 Task: Look for space in Māndalgarh, India from 7th July, 2023 to 15th July, 2023 for 6 adults in price range Rs.15000 to Rs.20000. Place can be entire place with 3 bedrooms having 3 beds and 3 bathrooms. Property type can be house, flat, guest house. Booking option can be shelf check-in. Required host language is English.
Action: Mouse moved to (494, 76)
Screenshot: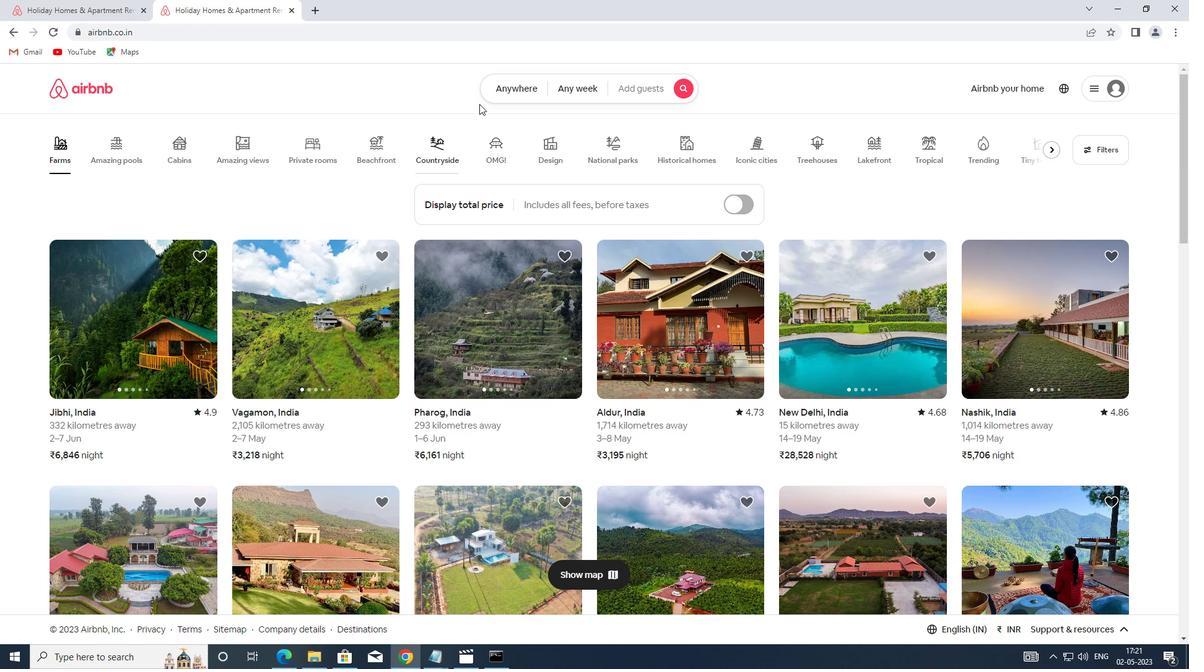 
Action: Mouse pressed left at (494, 76)
Screenshot: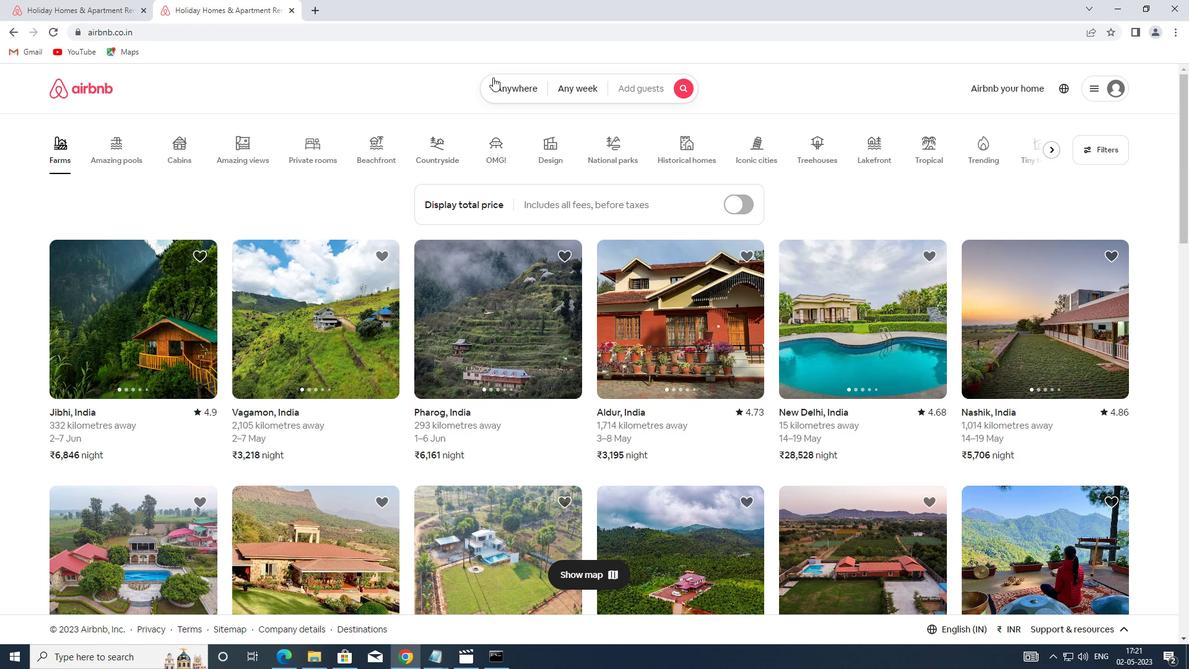 
Action: Mouse moved to (393, 144)
Screenshot: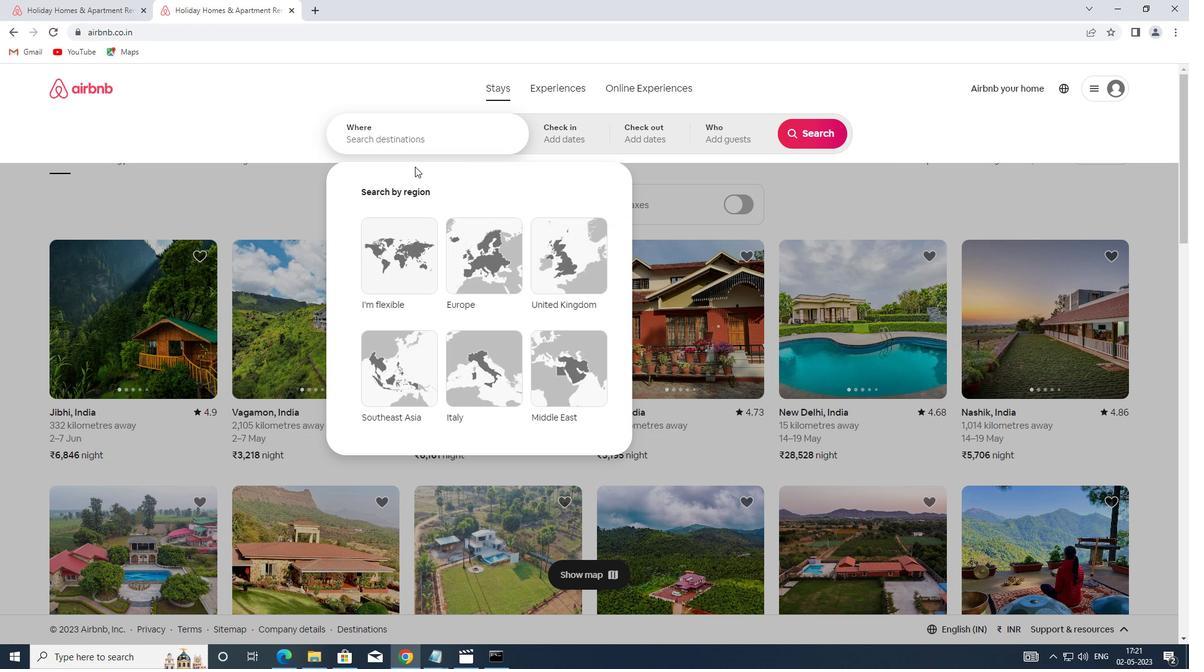 
Action: Mouse pressed left at (393, 144)
Screenshot: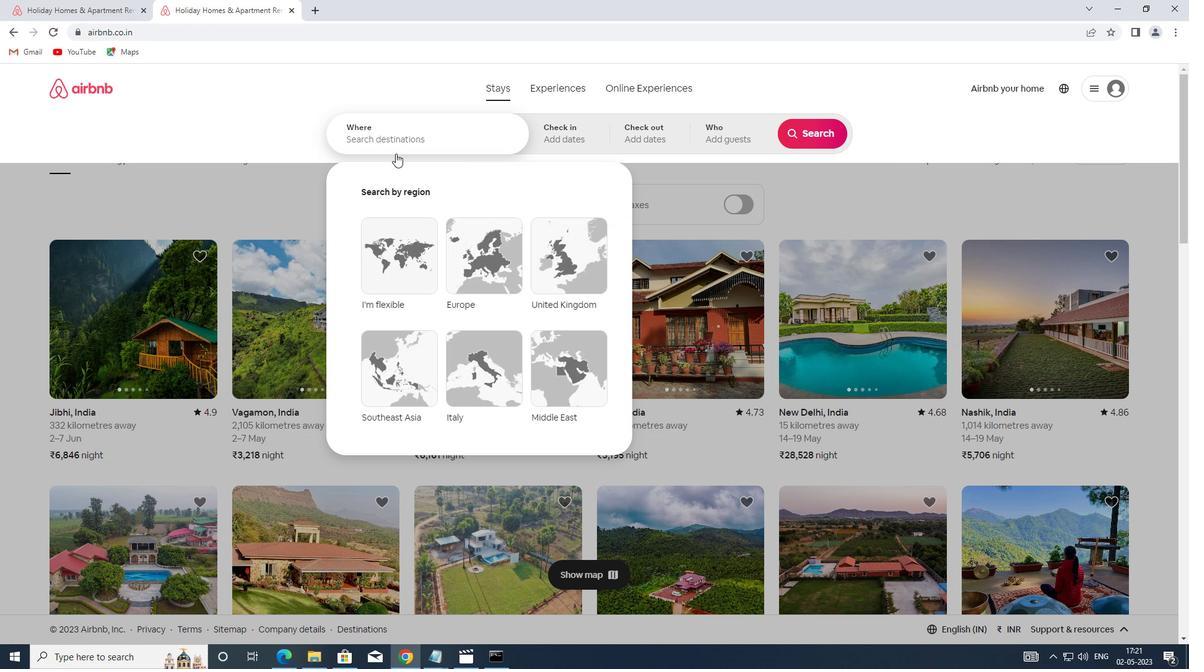 
Action: Key pressed <Key.shift>MANDALGARH,<Key.shift>INDIA
Screenshot: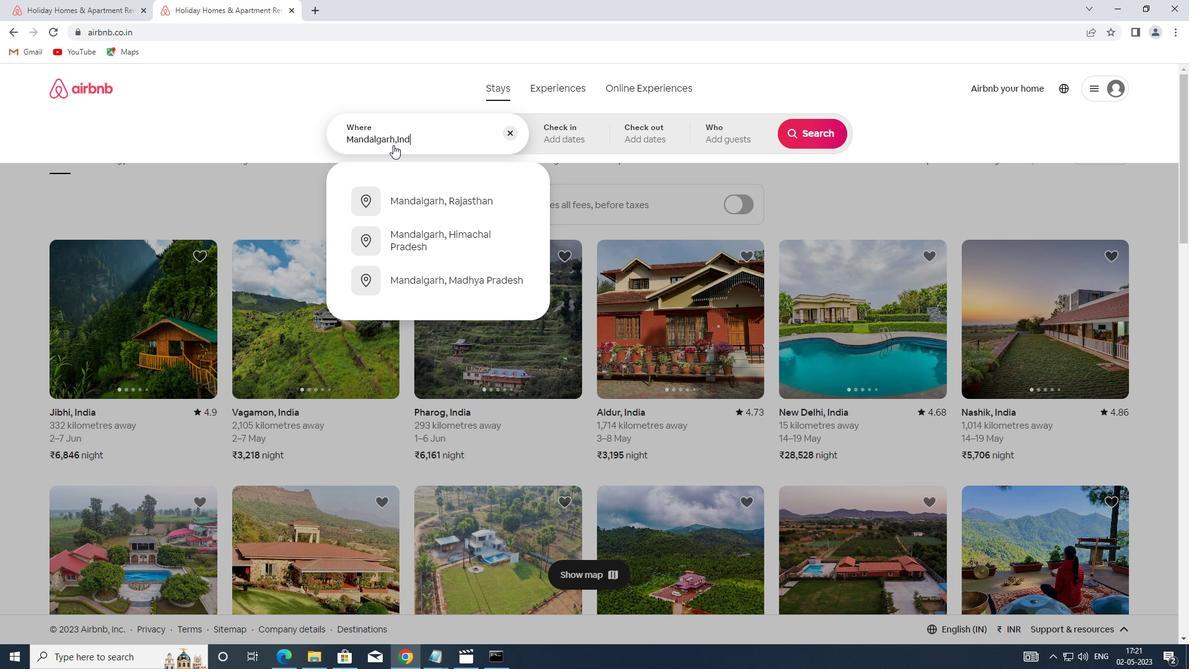 
Action: Mouse moved to (574, 125)
Screenshot: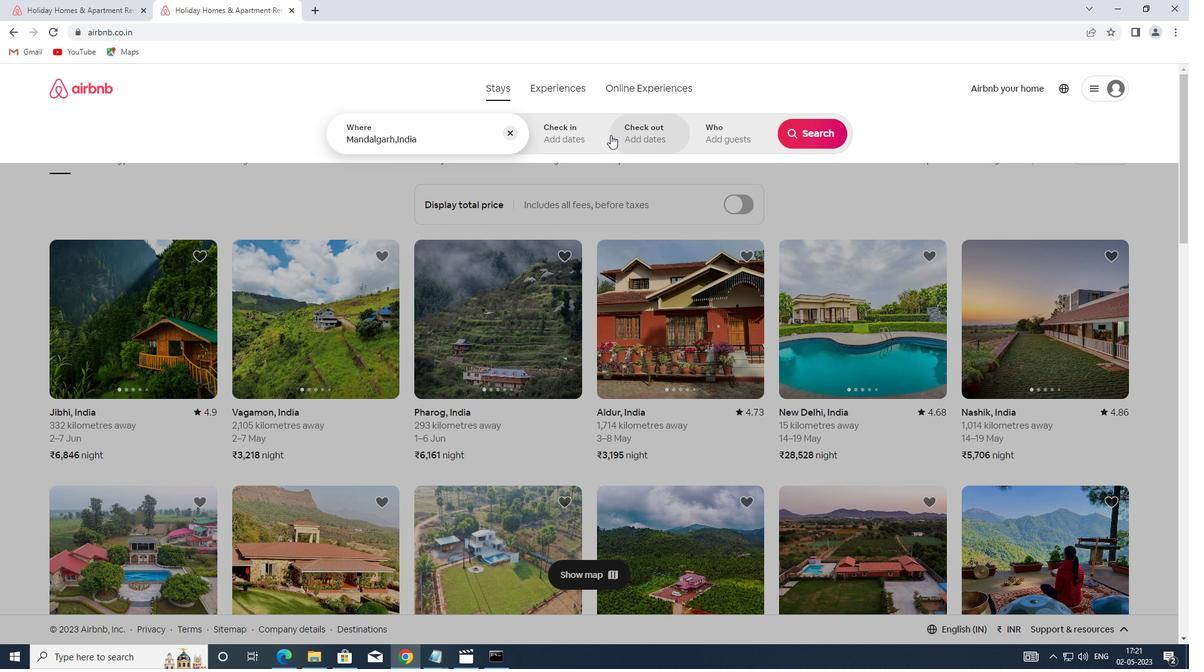 
Action: Mouse pressed left at (574, 125)
Screenshot: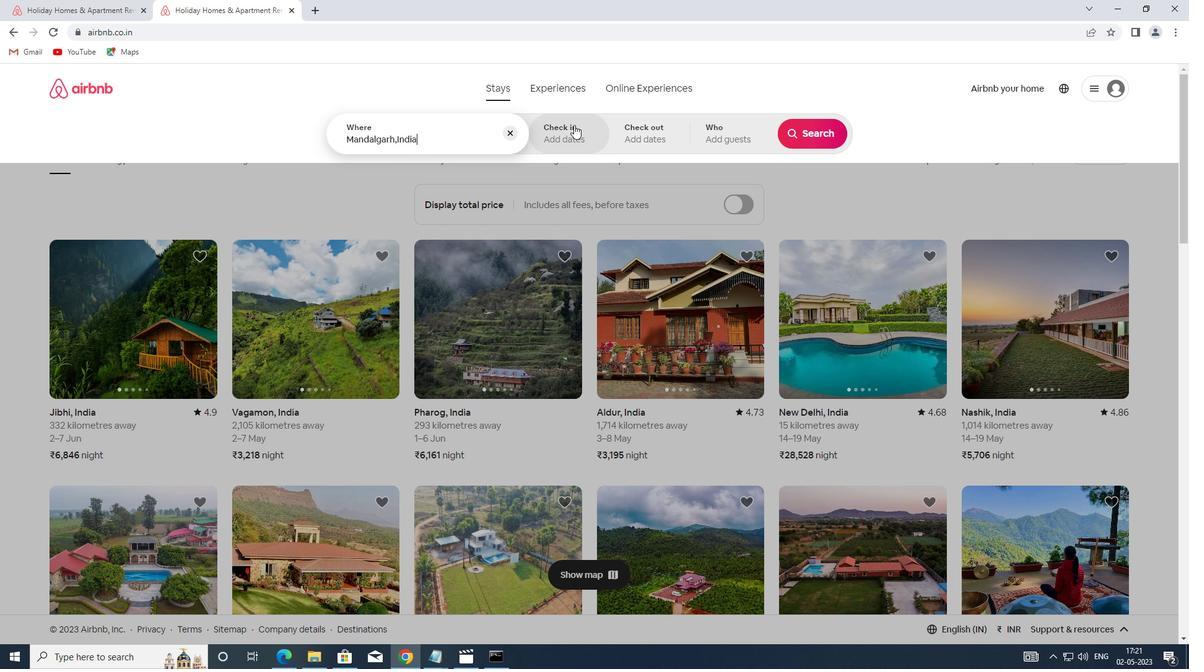 
Action: Mouse moved to (807, 228)
Screenshot: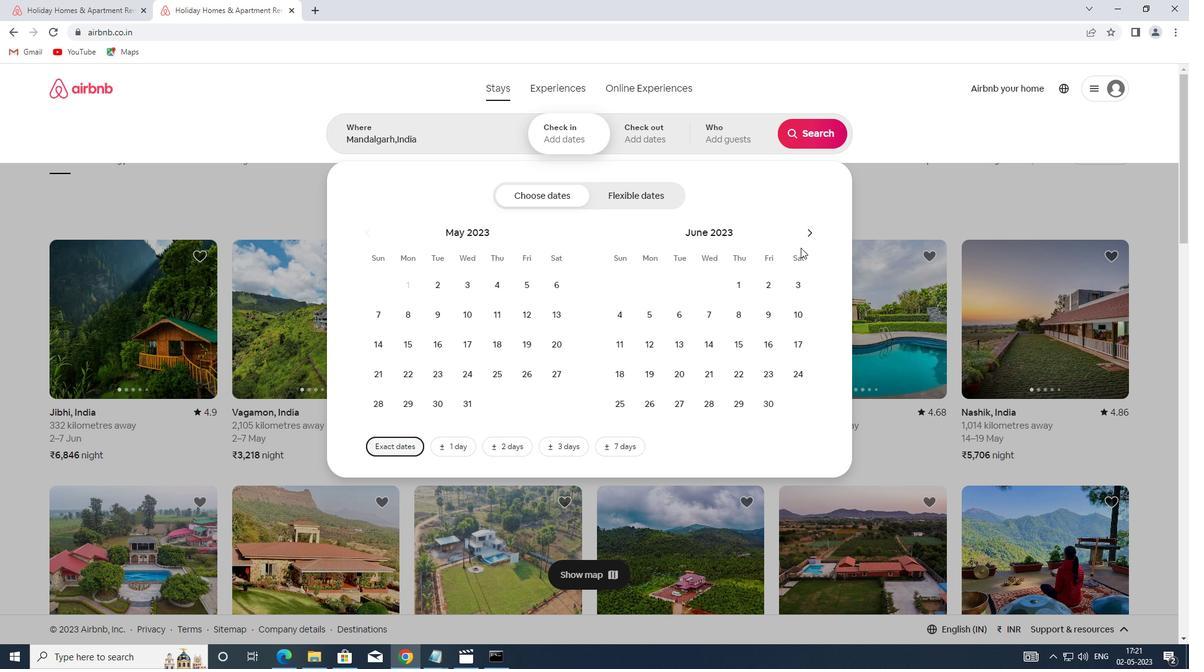 
Action: Mouse pressed left at (807, 228)
Screenshot: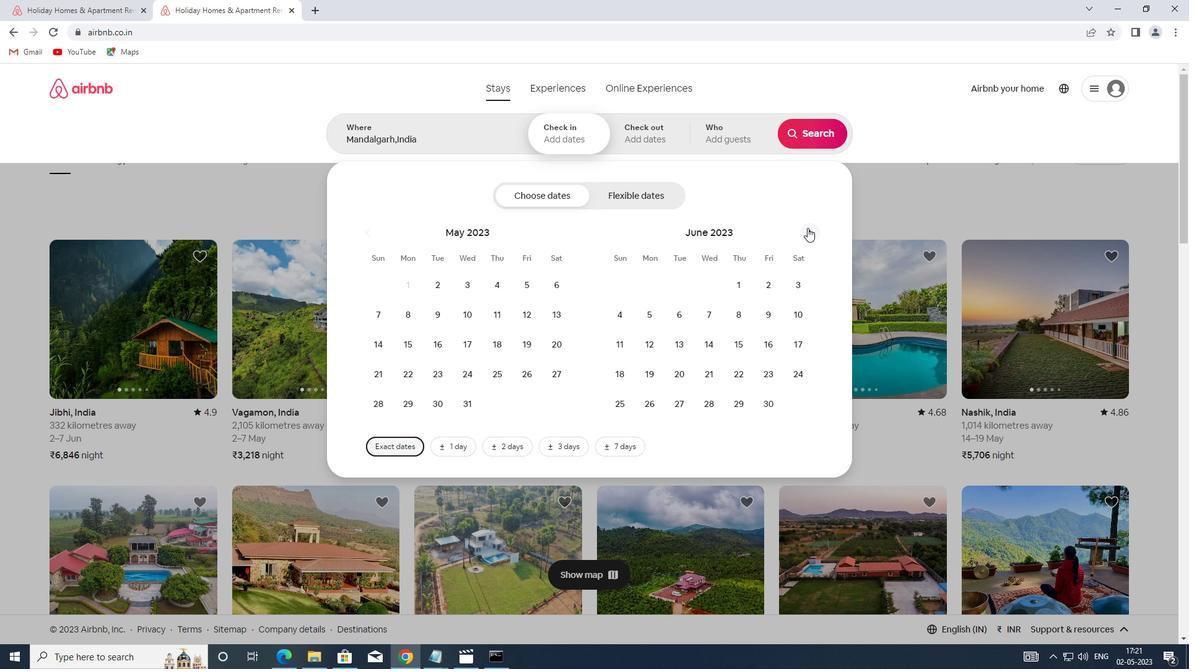 
Action: Mouse moved to (766, 317)
Screenshot: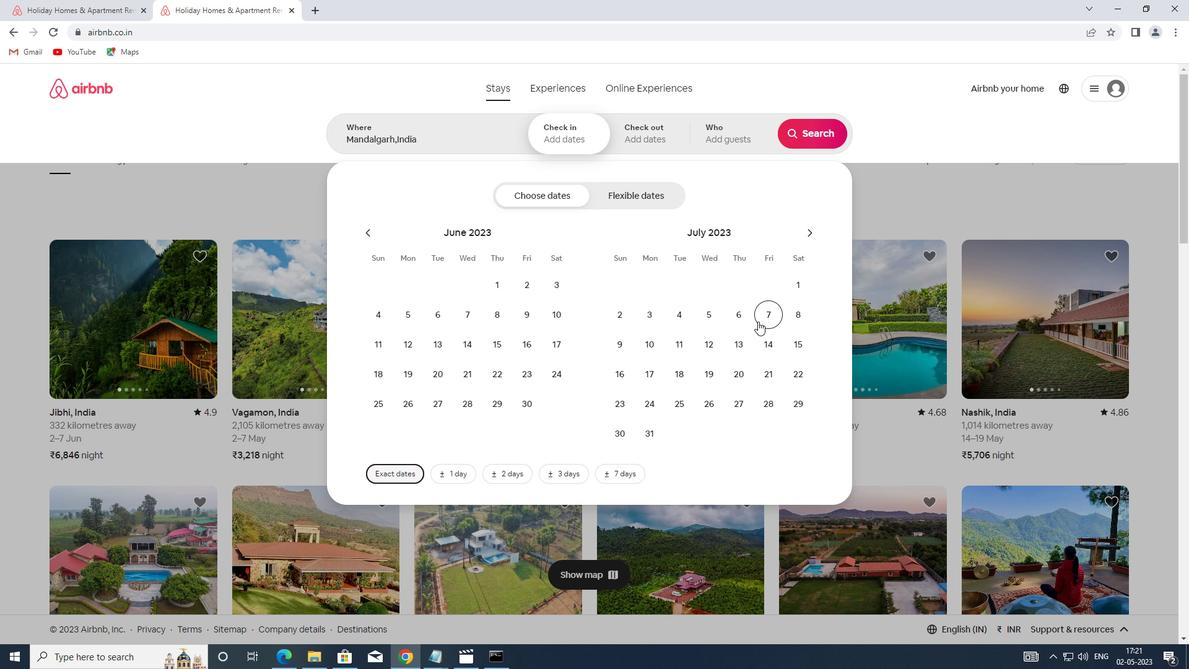 
Action: Mouse pressed left at (766, 317)
Screenshot: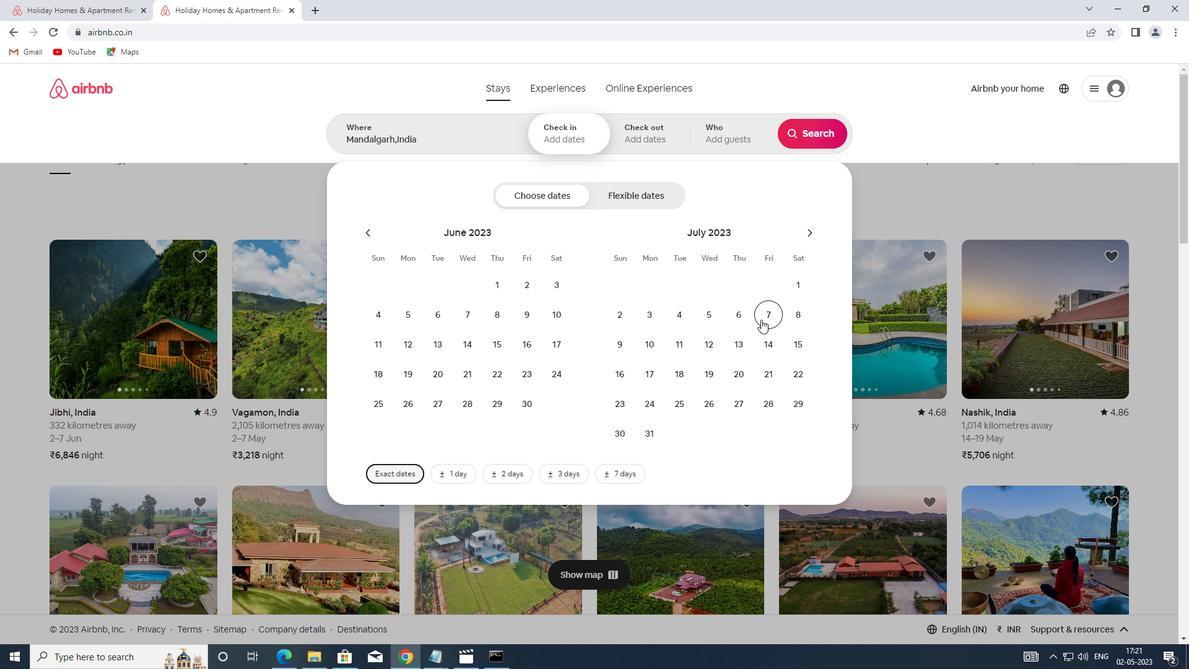 
Action: Mouse moved to (793, 343)
Screenshot: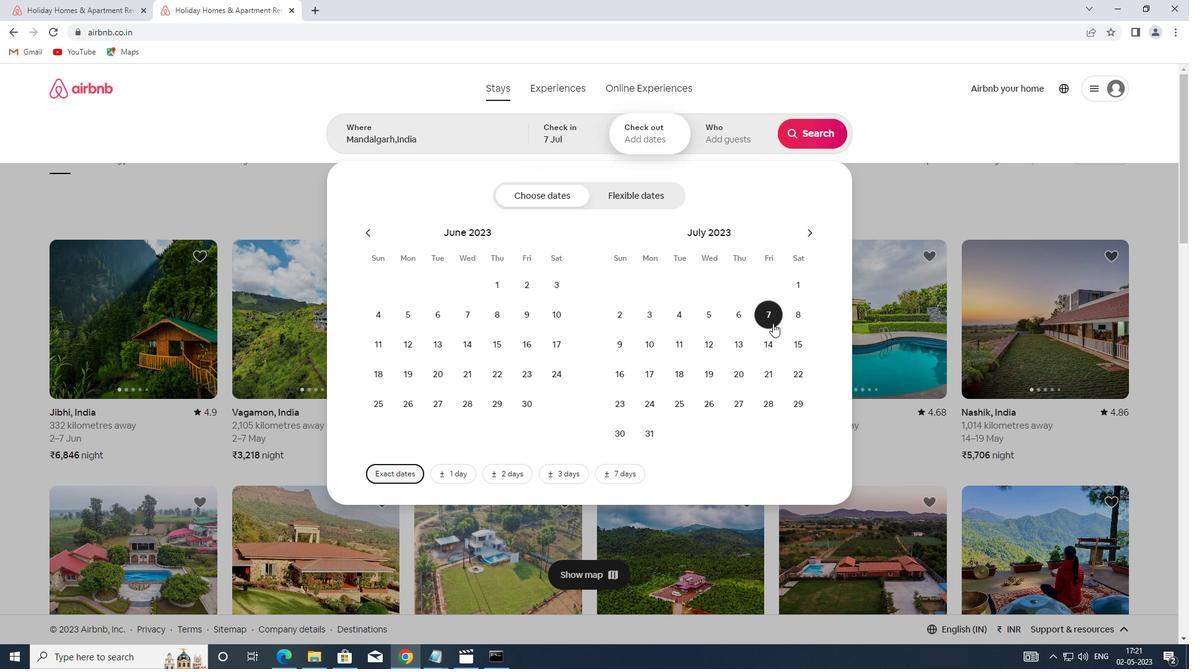 
Action: Mouse pressed left at (793, 343)
Screenshot: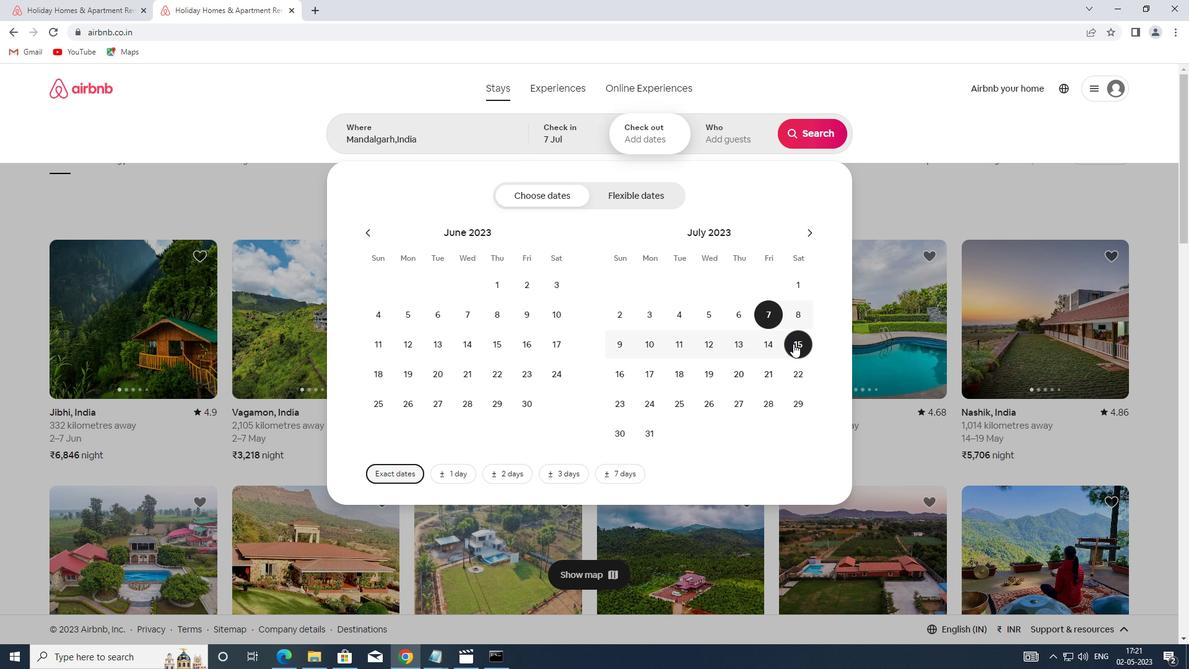 
Action: Mouse moved to (721, 141)
Screenshot: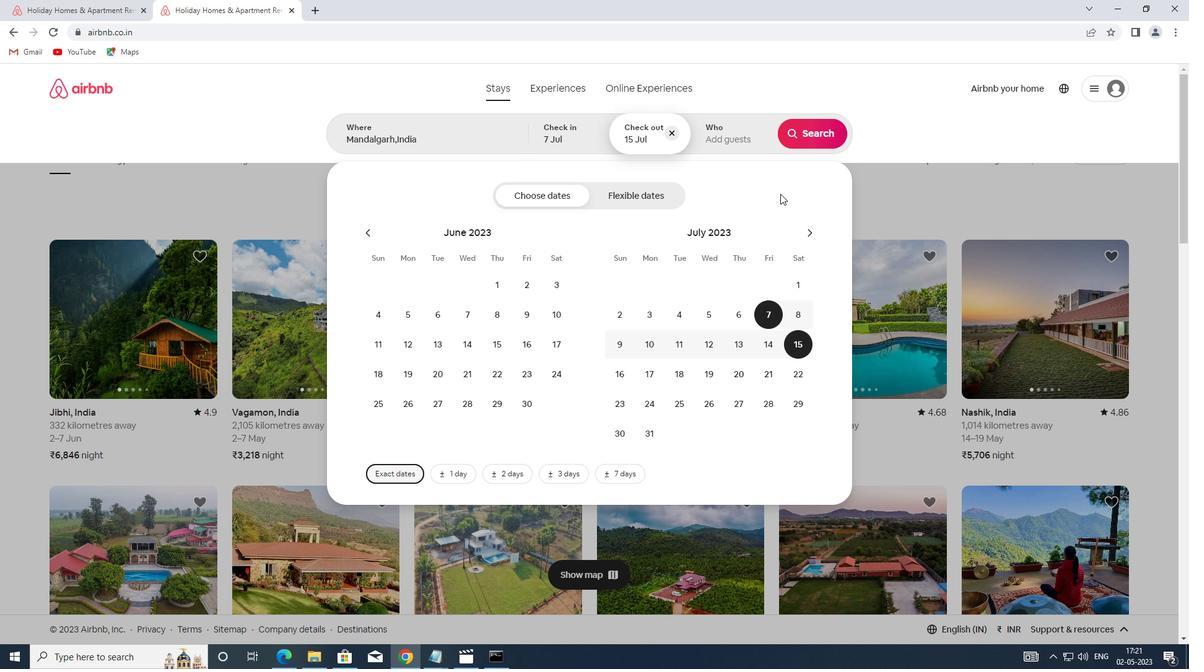 
Action: Mouse pressed left at (721, 141)
Screenshot: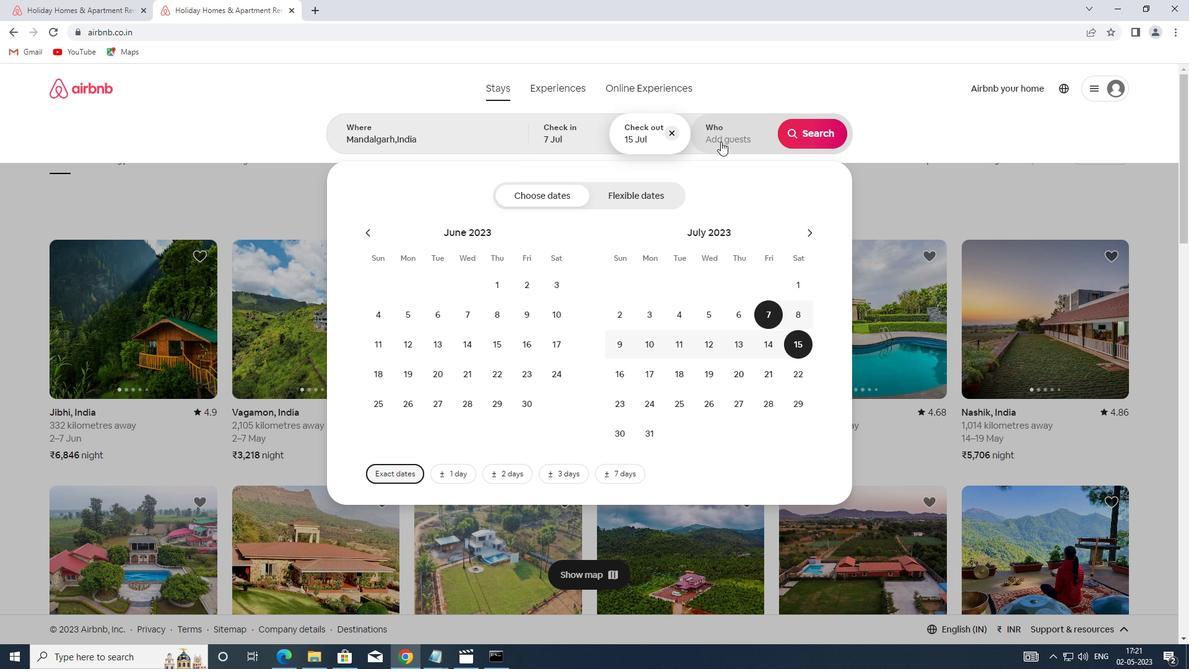 
Action: Mouse moved to (819, 198)
Screenshot: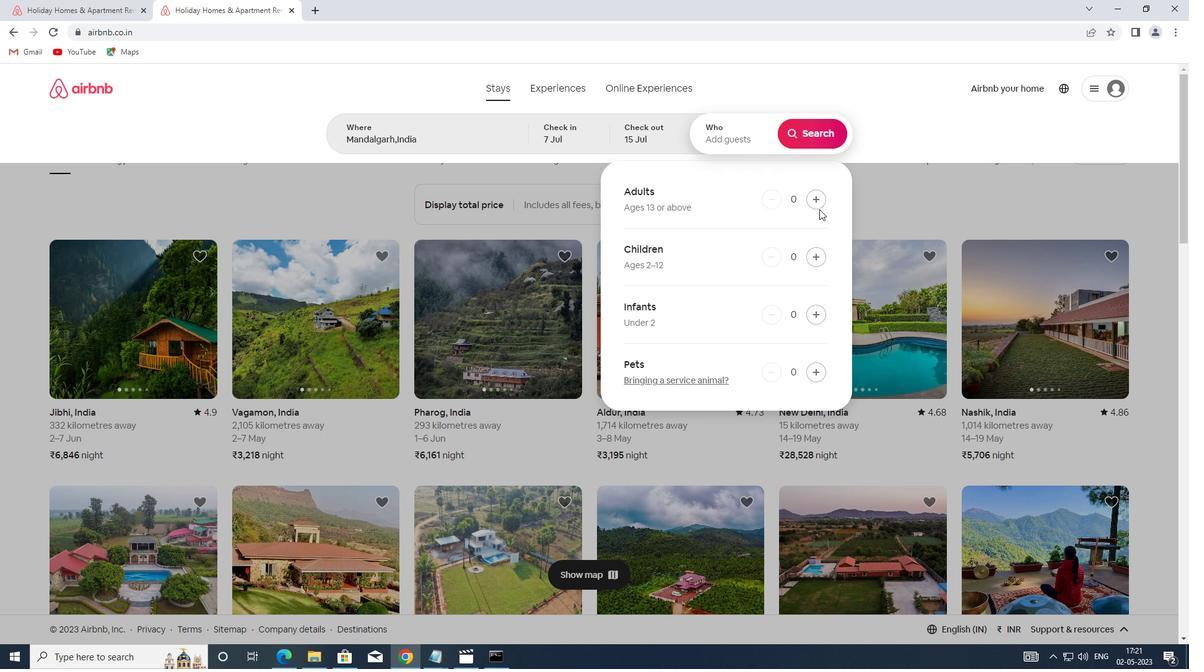 
Action: Mouse pressed left at (819, 198)
Screenshot: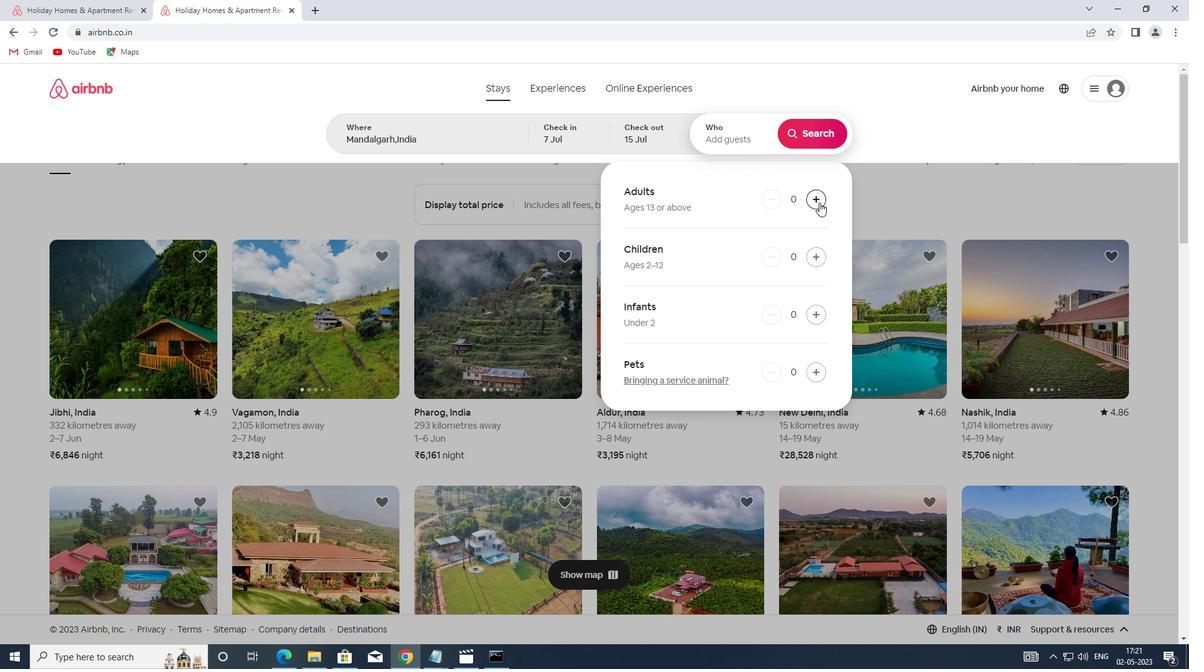 
Action: Mouse pressed left at (819, 198)
Screenshot: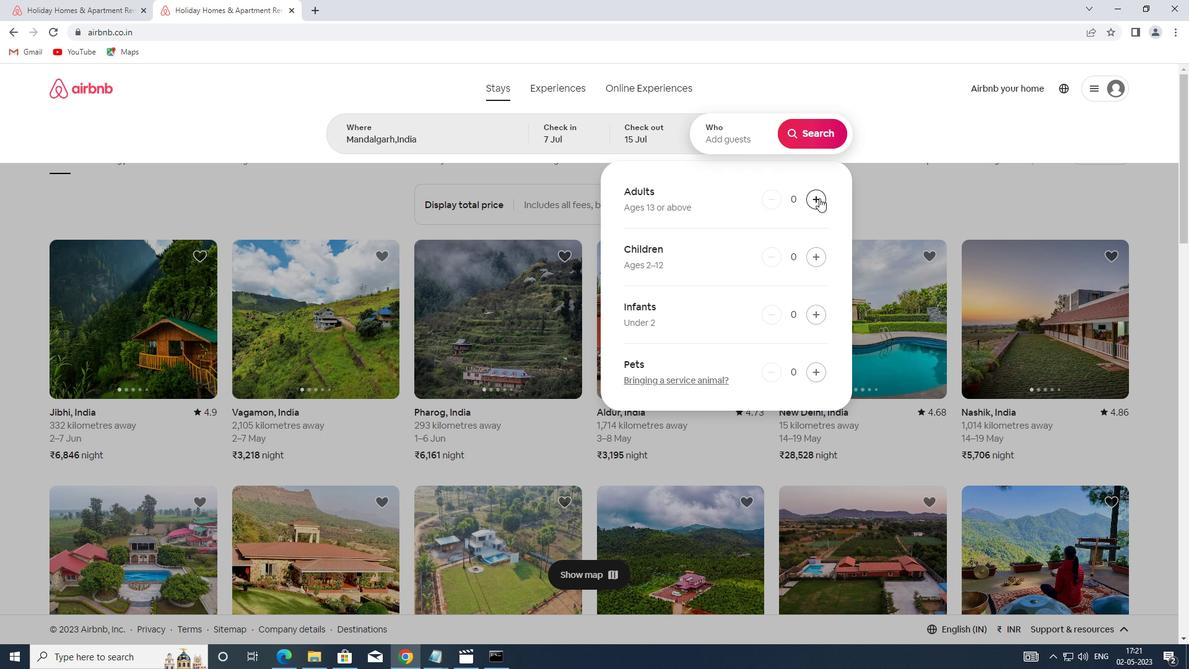 
Action: Mouse pressed left at (819, 198)
Screenshot: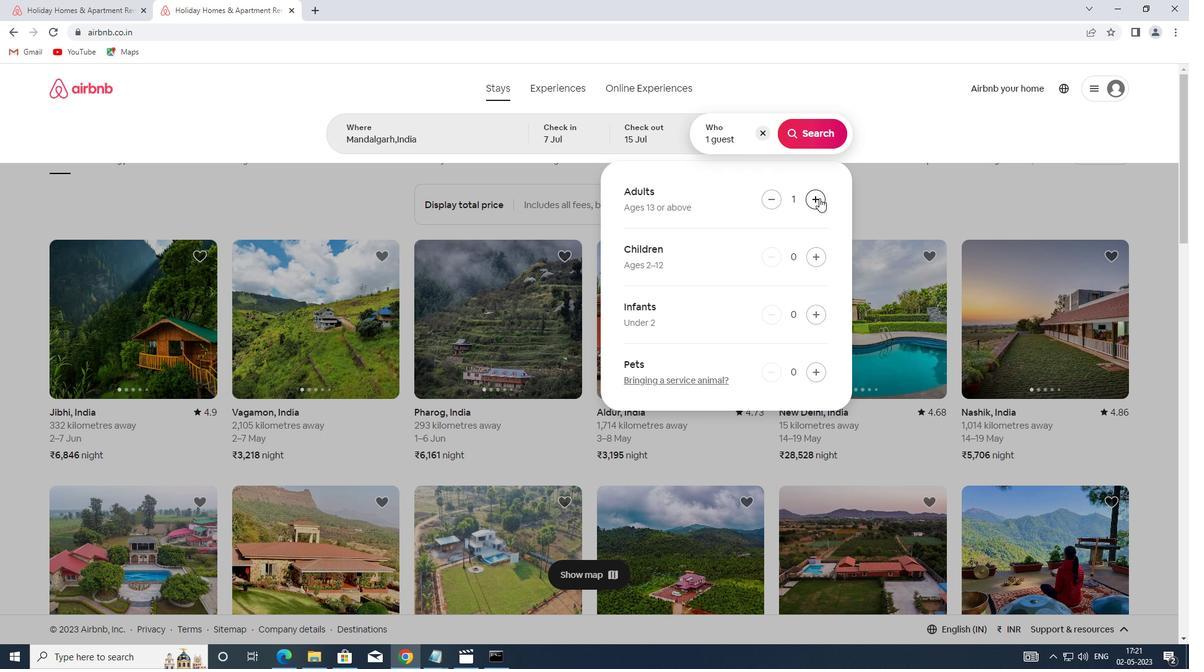
Action: Mouse pressed left at (819, 198)
Screenshot: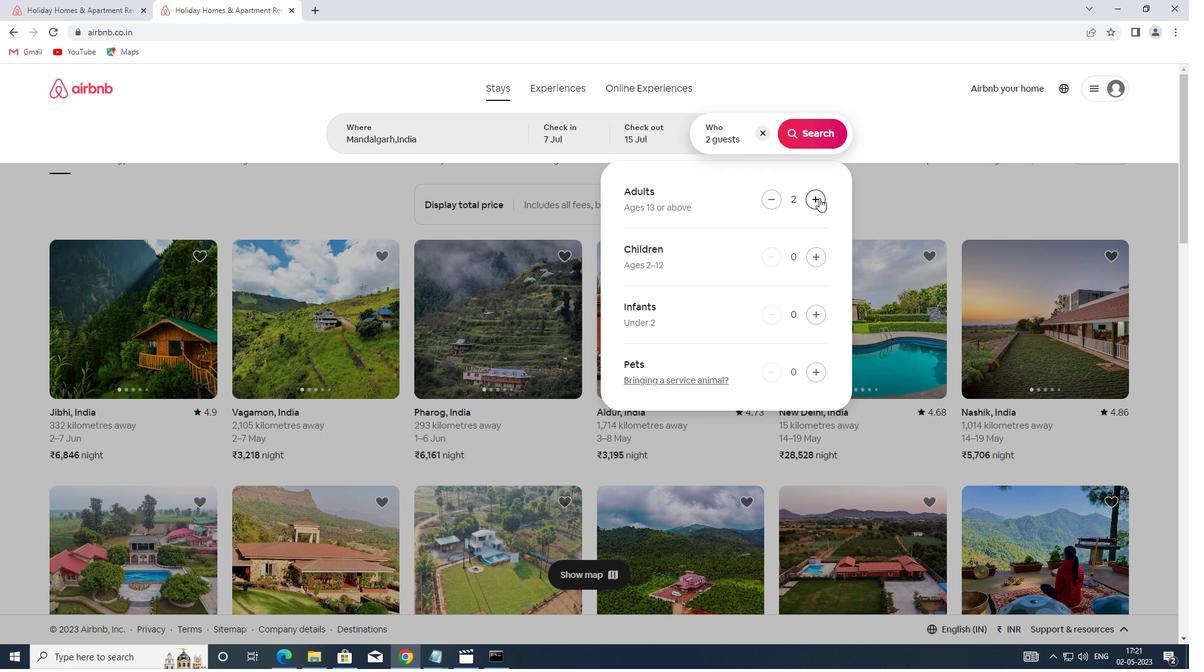 
Action: Mouse pressed left at (819, 198)
Screenshot: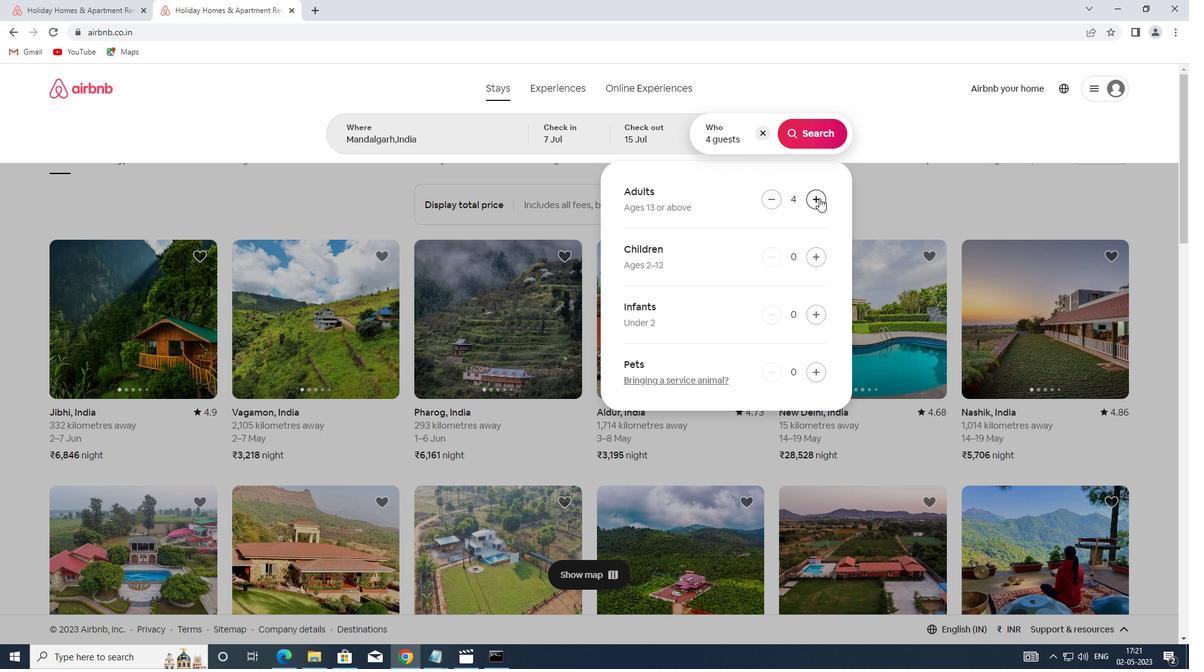 
Action: Mouse pressed left at (819, 198)
Screenshot: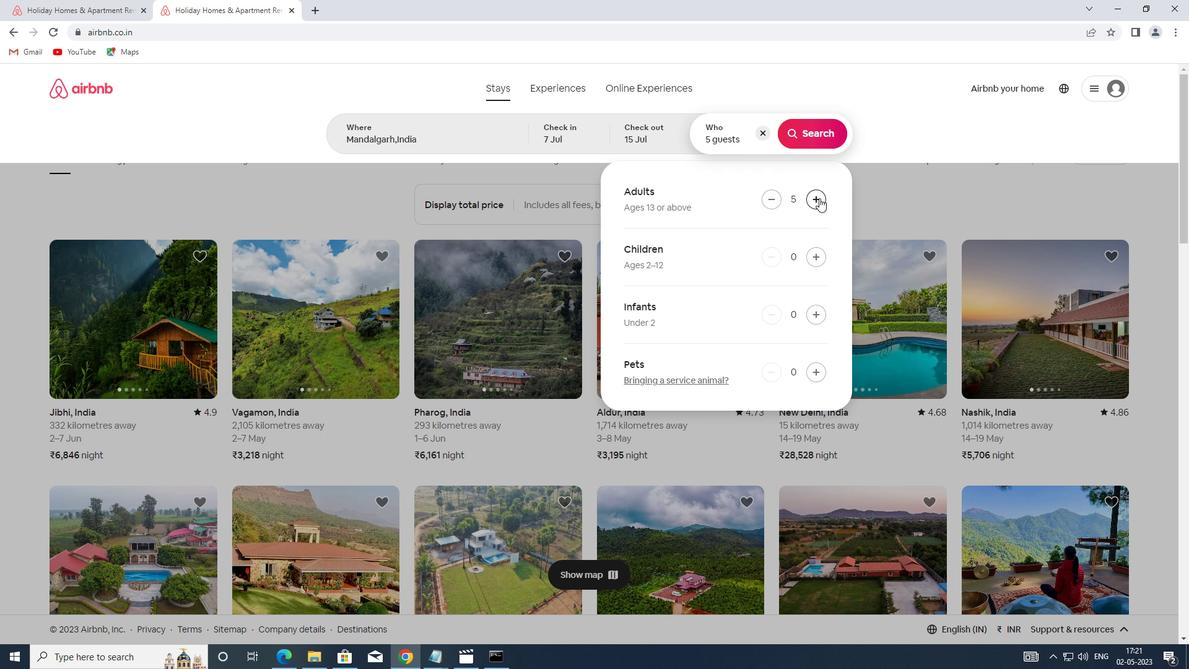 
Action: Mouse moved to (809, 137)
Screenshot: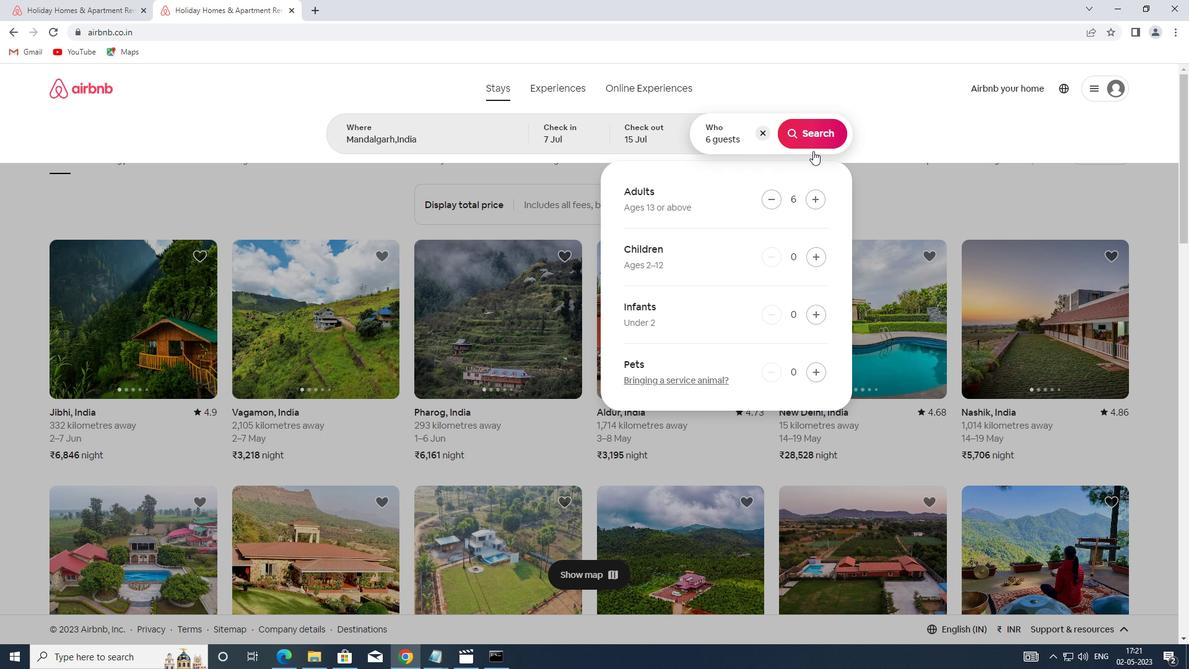 
Action: Mouse pressed left at (809, 137)
Screenshot: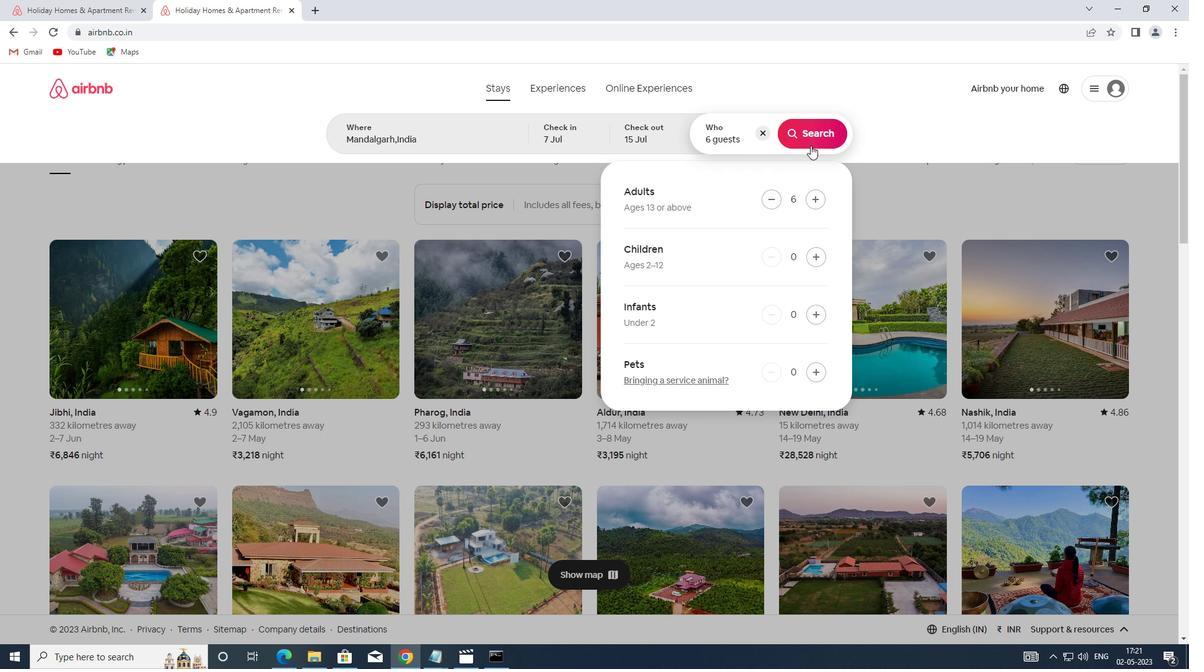 
Action: Mouse moved to (1123, 143)
Screenshot: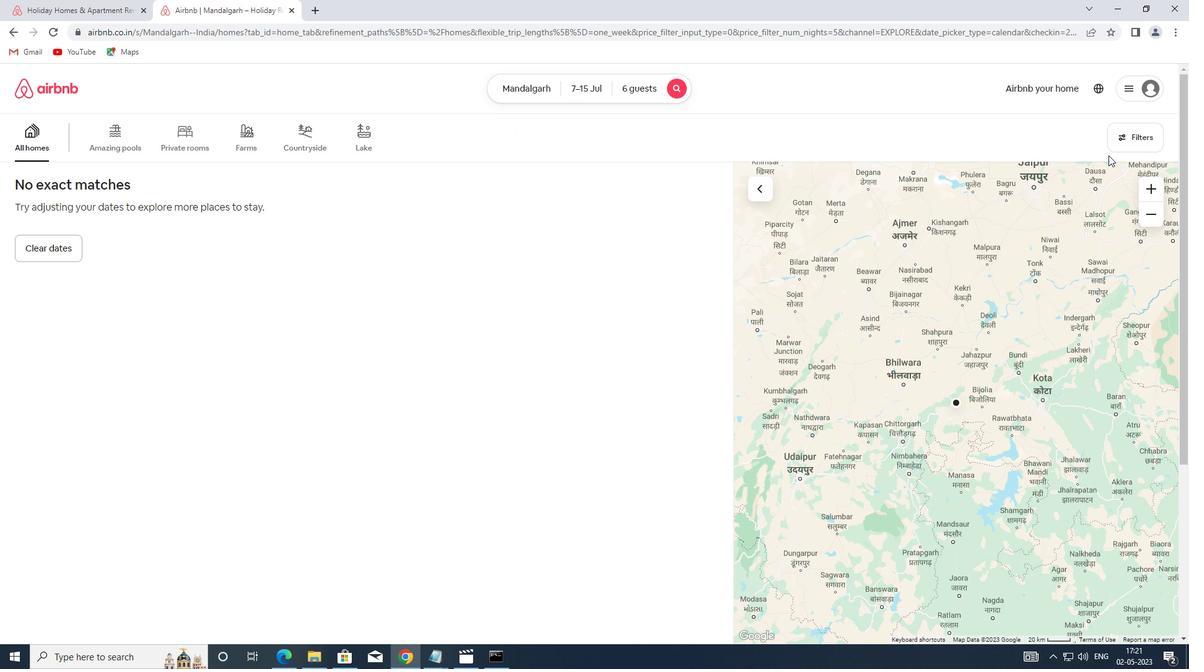 
Action: Mouse pressed left at (1123, 143)
Screenshot: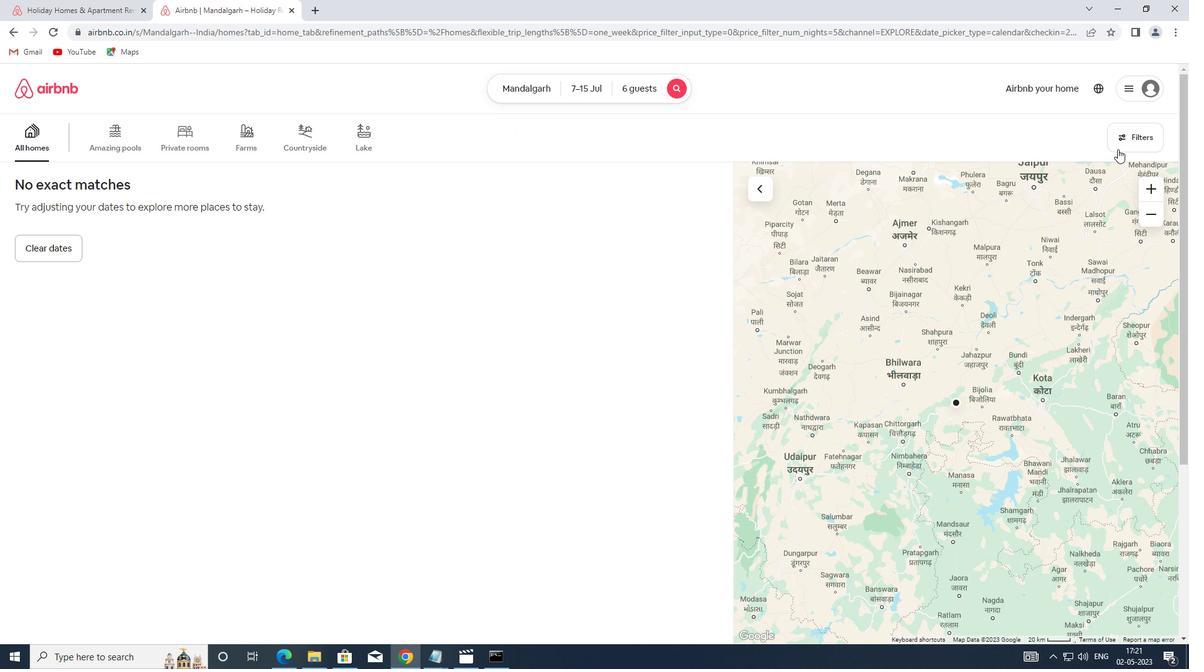 
Action: Mouse moved to (439, 215)
Screenshot: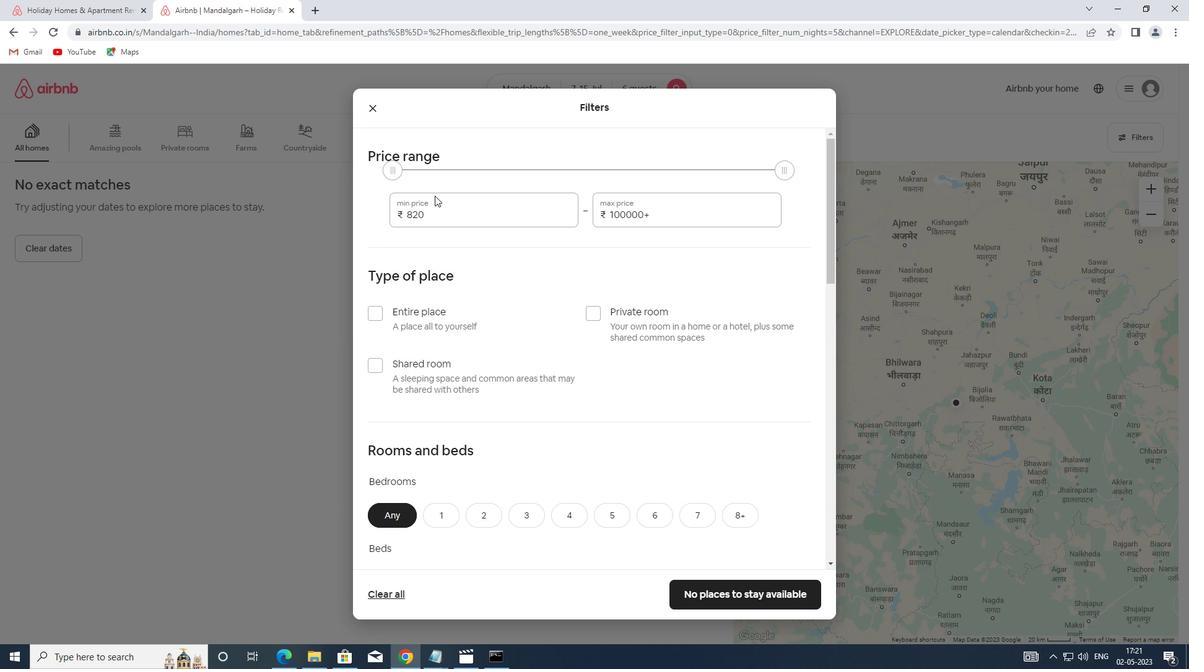 
Action: Mouse pressed left at (439, 215)
Screenshot: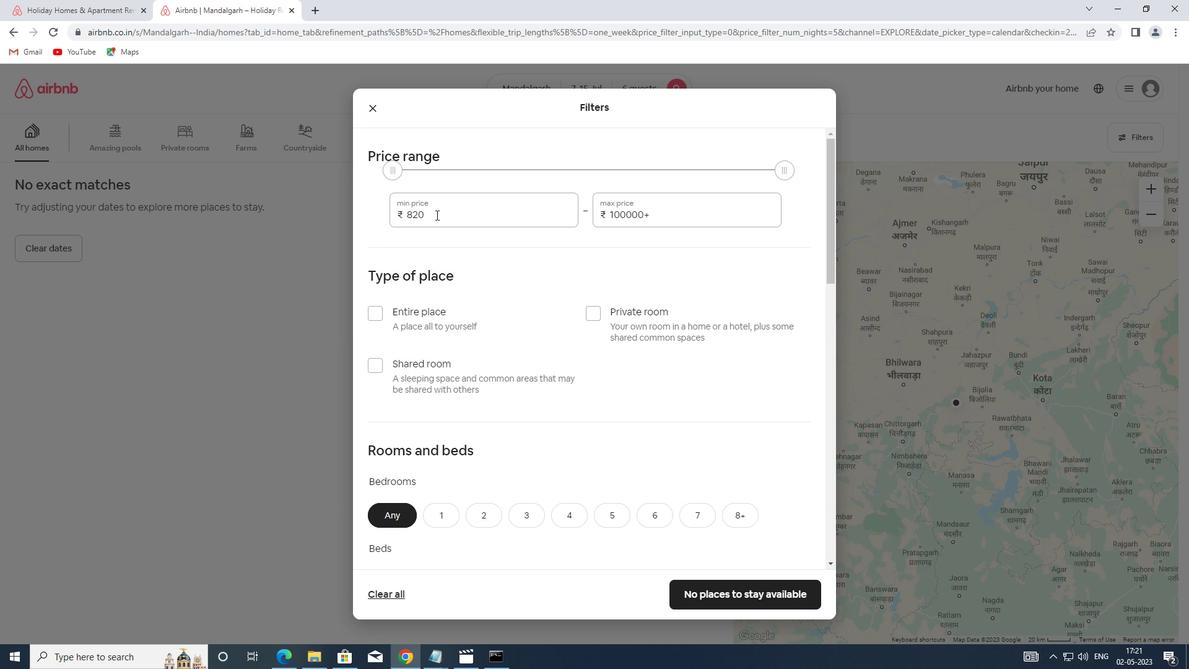 
Action: Mouse moved to (292, 213)
Screenshot: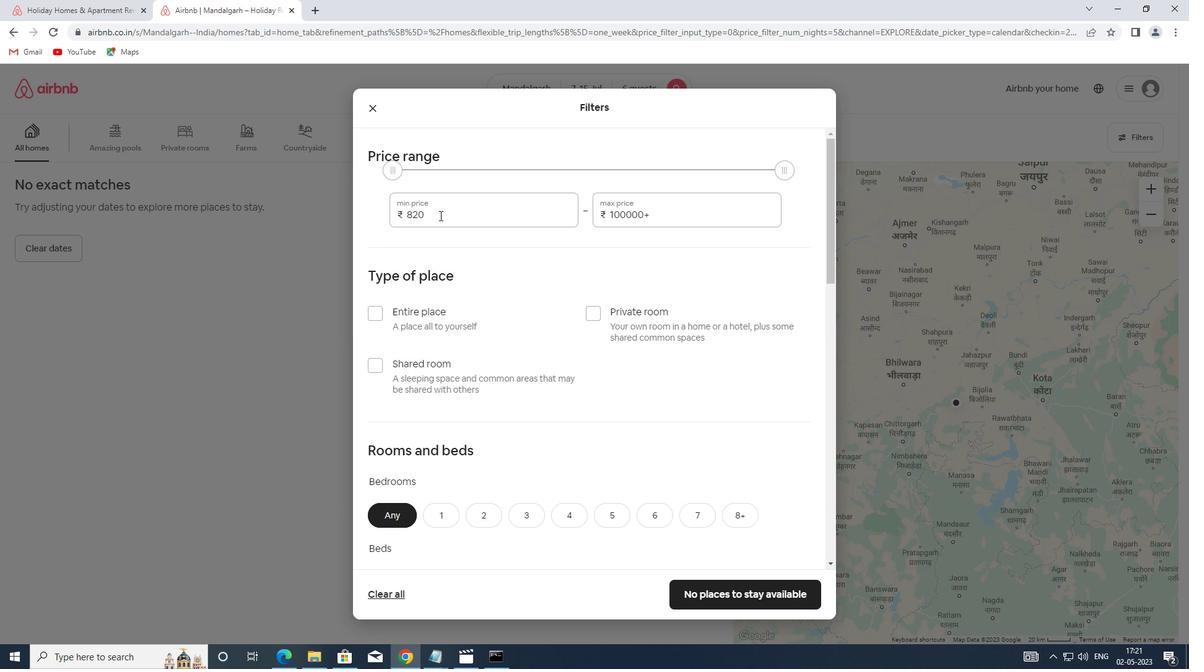 
Action: Key pressed 15000
Screenshot: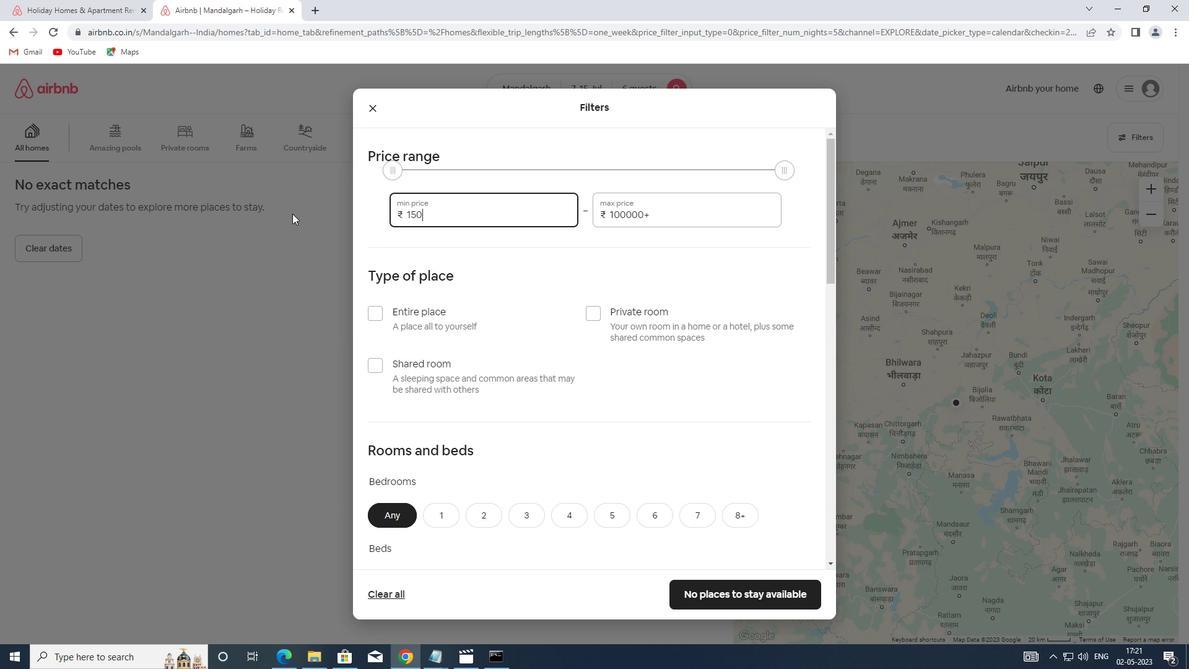 
Action: Mouse moved to (672, 216)
Screenshot: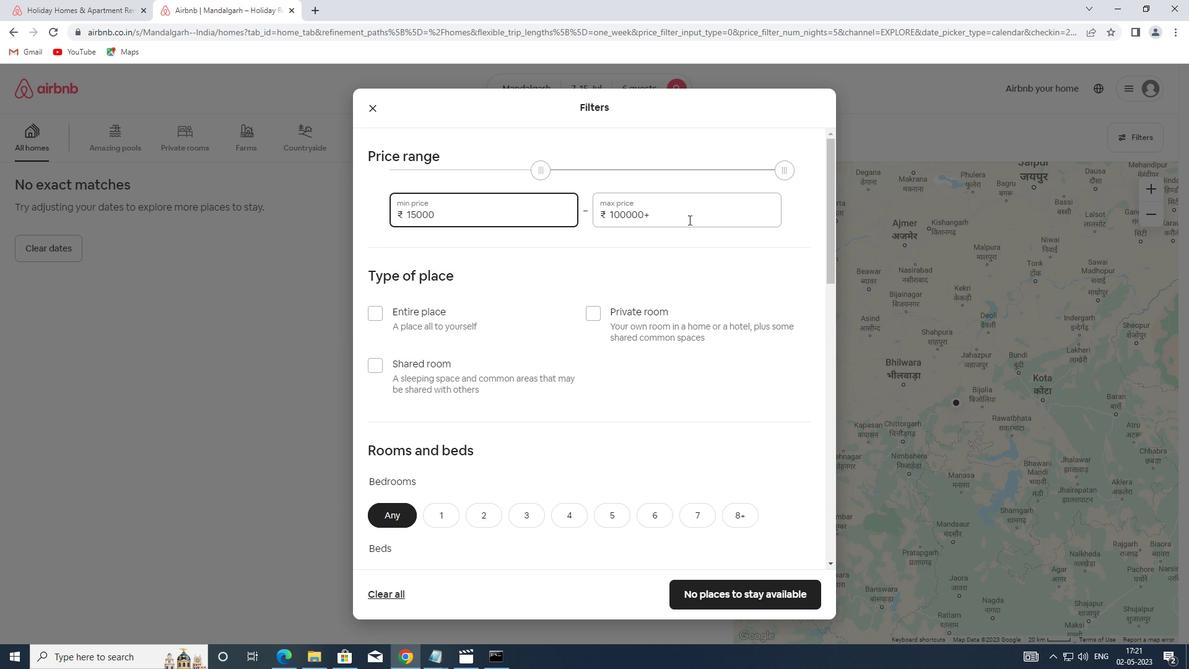 
Action: Mouse pressed left at (672, 216)
Screenshot: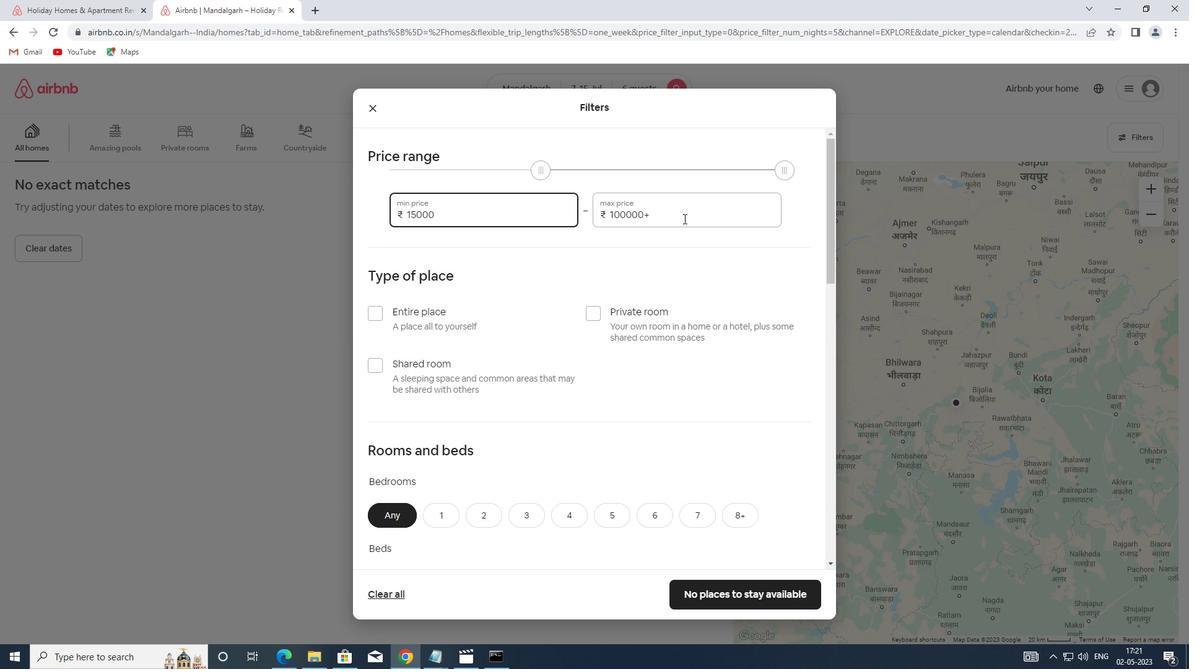 
Action: Mouse moved to (477, 211)
Screenshot: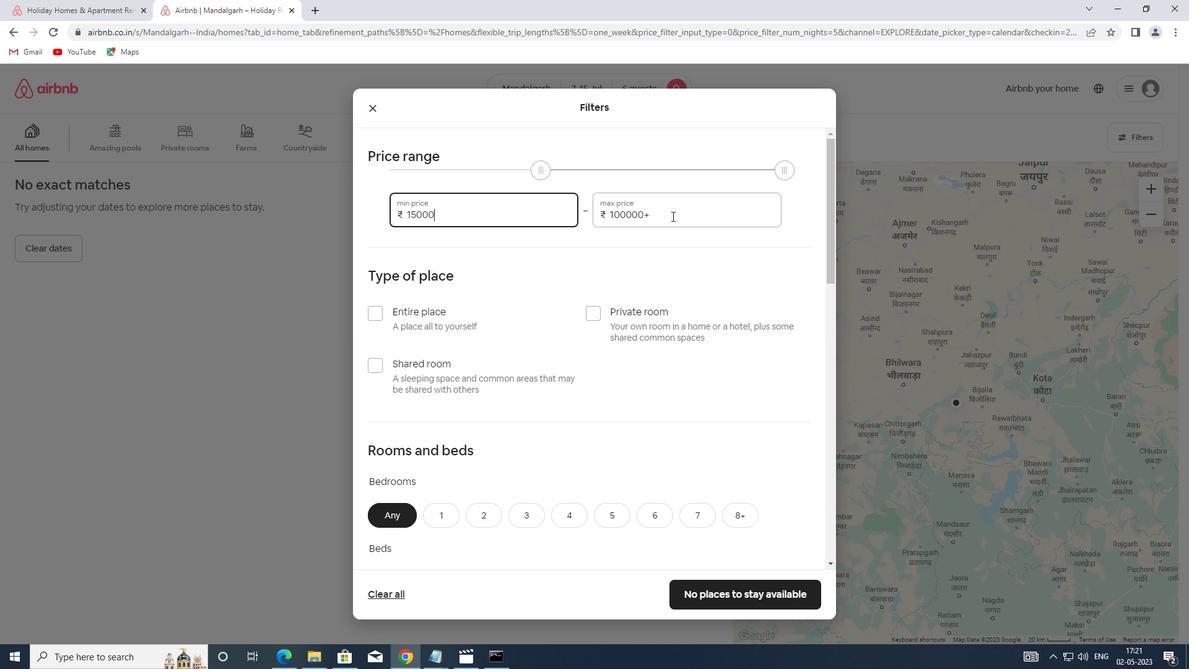 
Action: Key pressed 20000
Screenshot: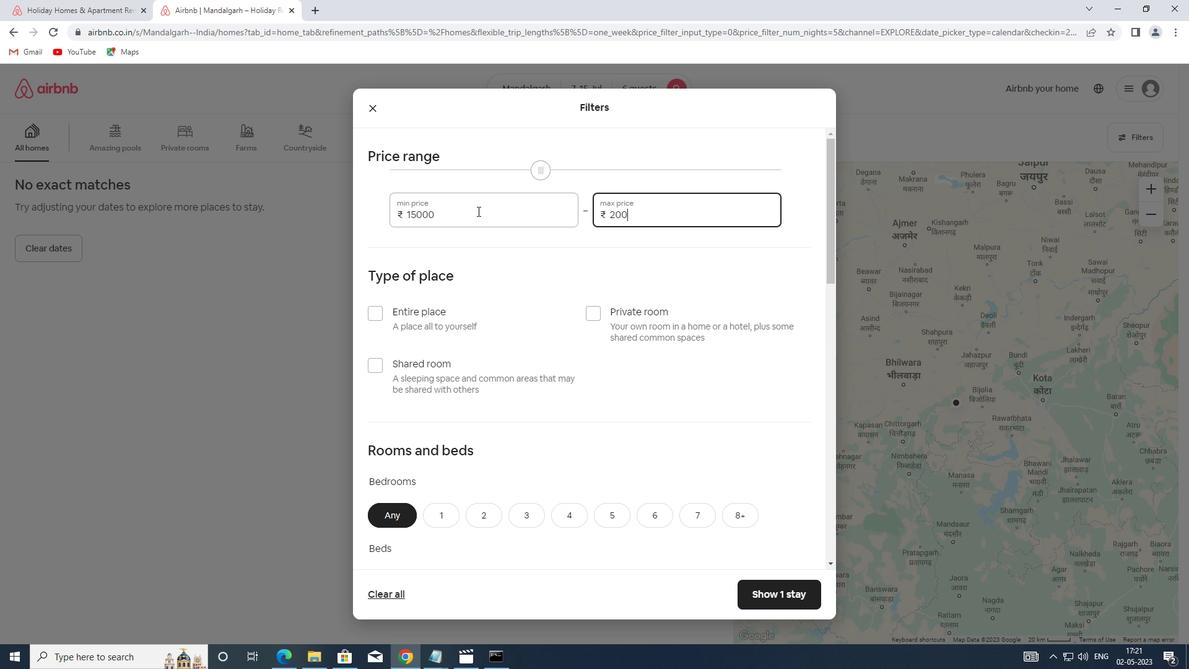 
Action: Mouse moved to (483, 338)
Screenshot: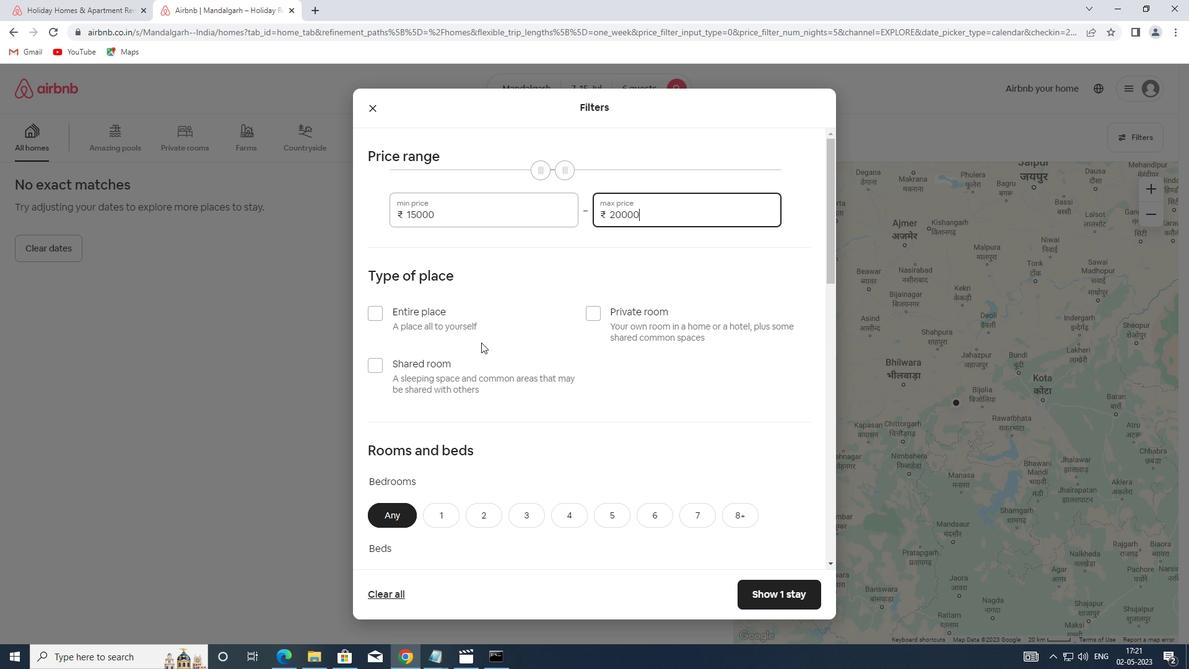 
Action: Mouse scrolled (483, 337) with delta (0, 0)
Screenshot: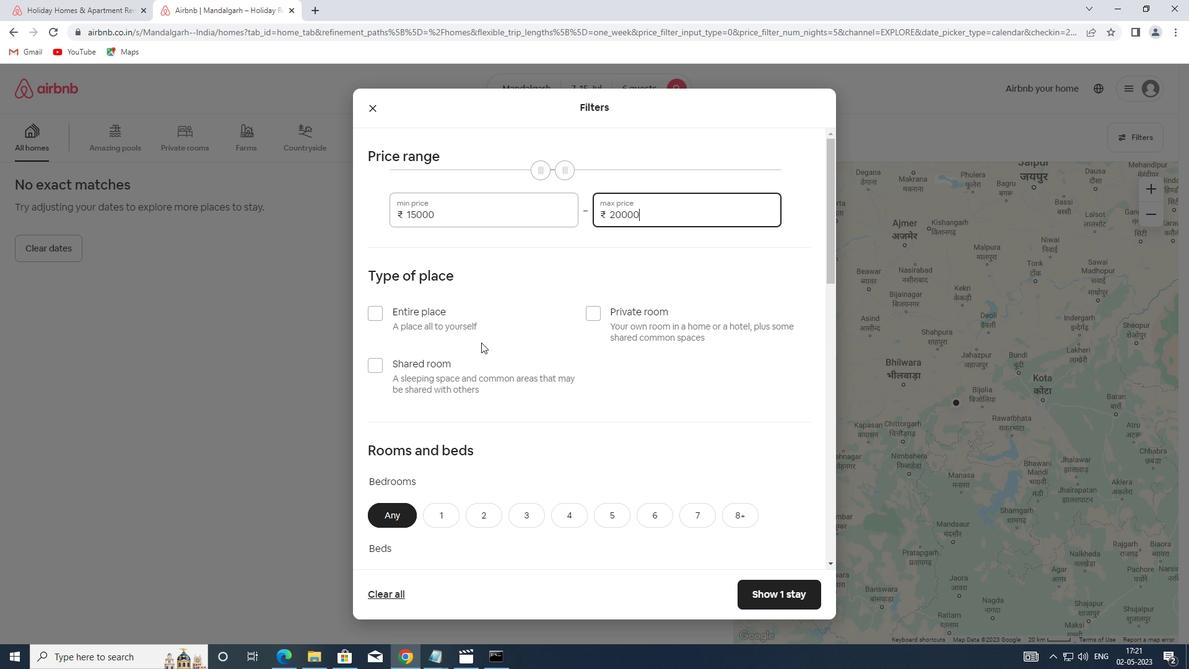 
Action: Mouse moved to (405, 249)
Screenshot: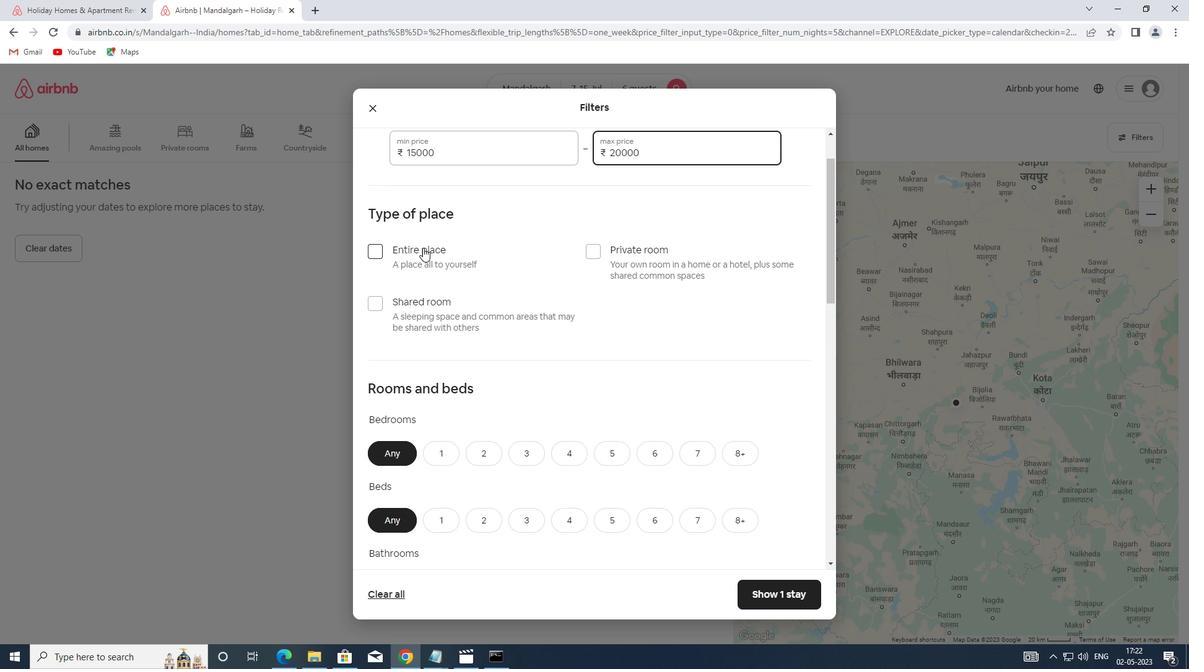 
Action: Mouse pressed left at (405, 249)
Screenshot: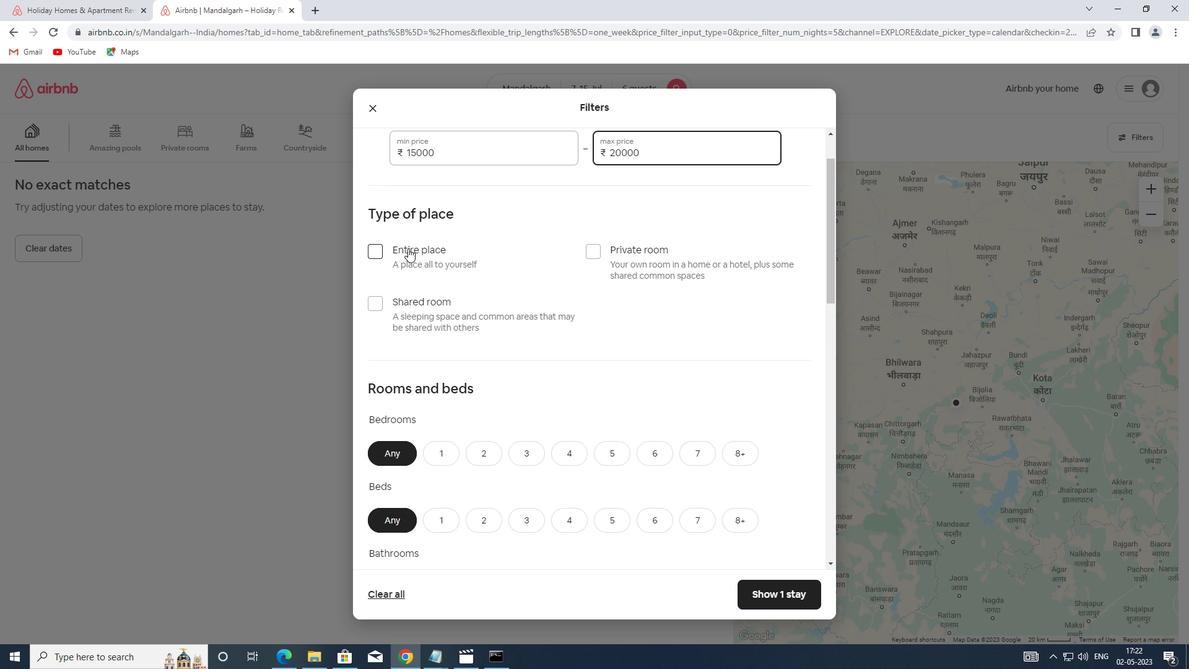 
Action: Mouse scrolled (405, 249) with delta (0, 0)
Screenshot: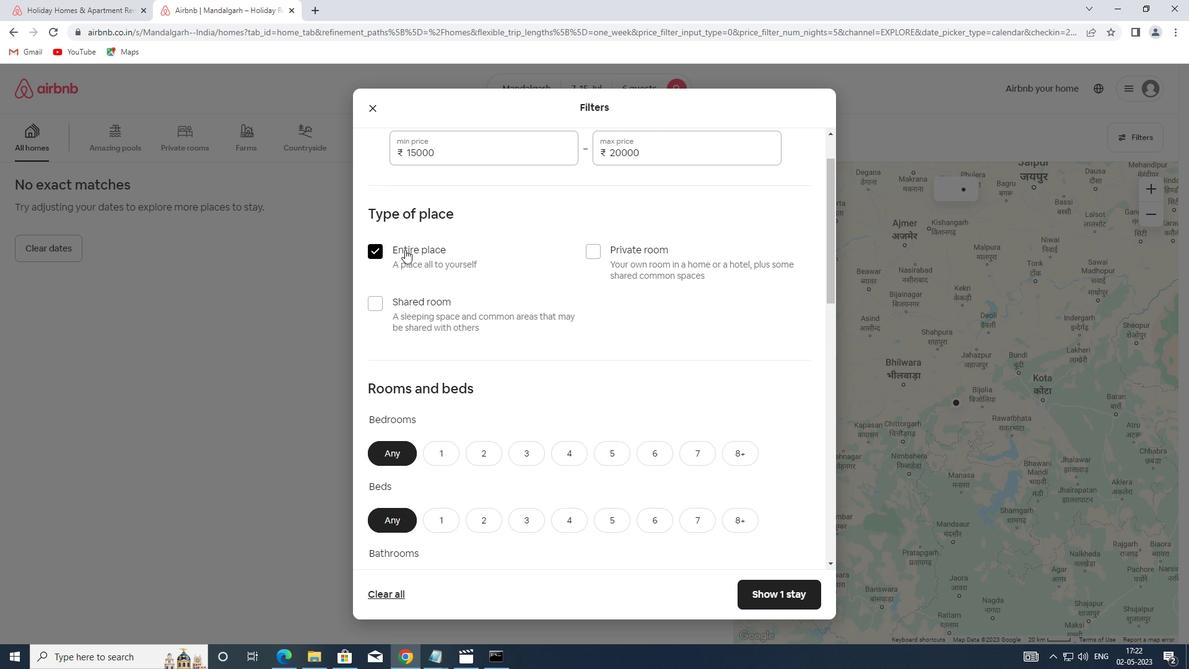 
Action: Mouse moved to (405, 250)
Screenshot: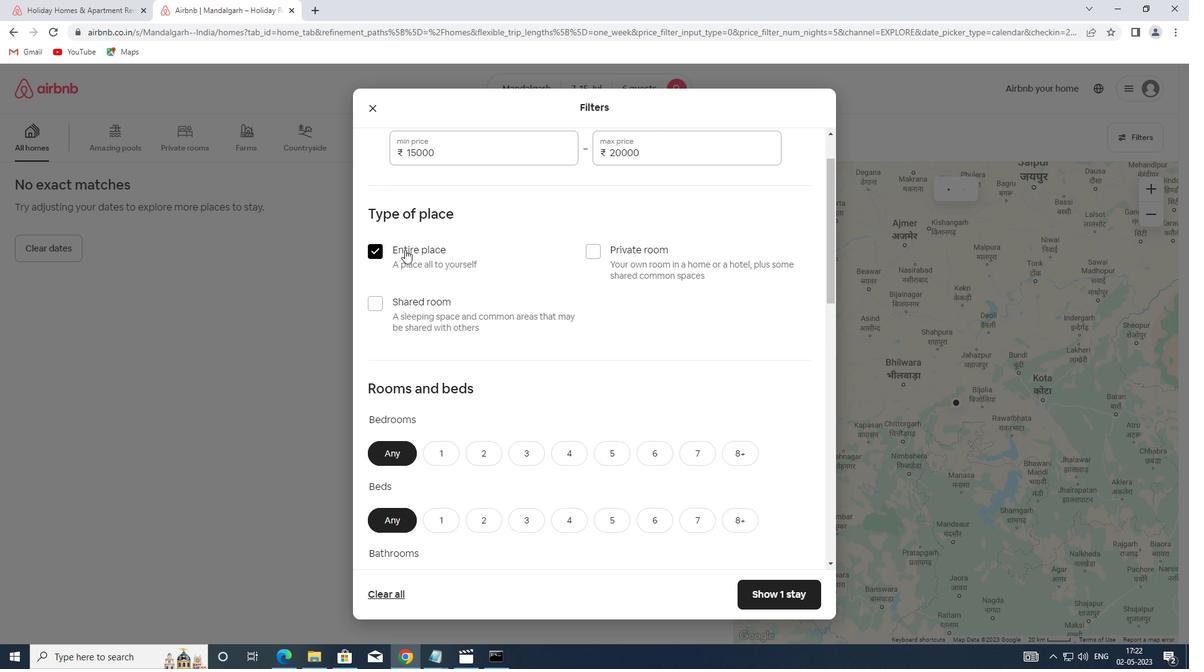 
Action: Mouse scrolled (405, 249) with delta (0, 0)
Screenshot: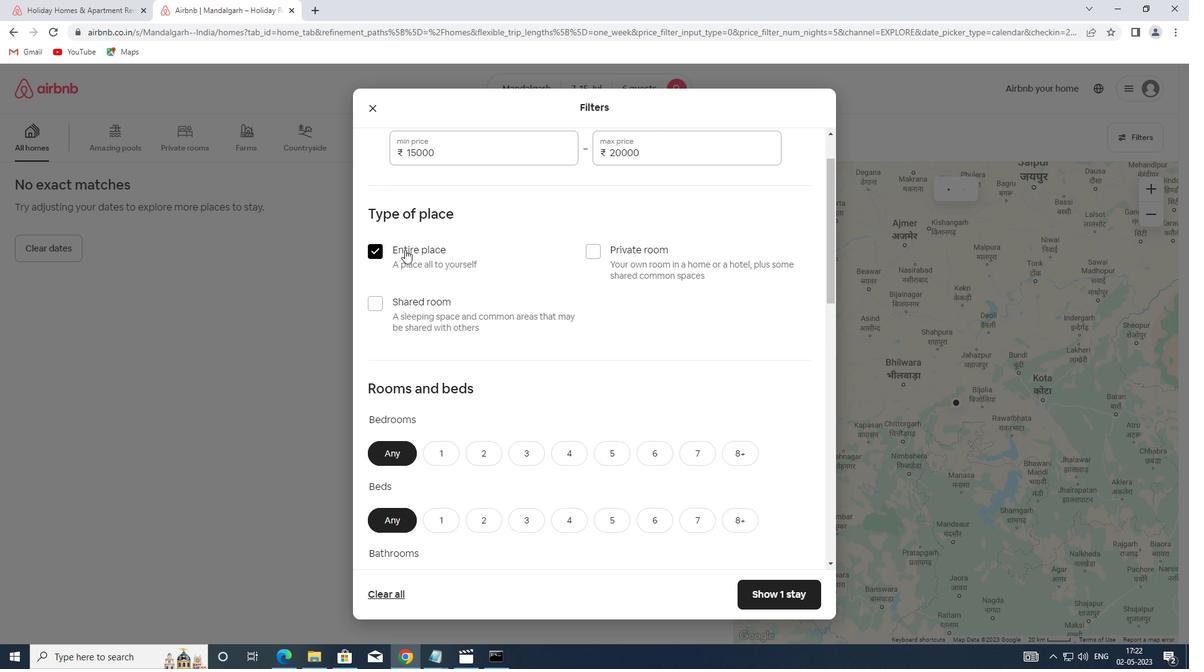 
Action: Mouse moved to (527, 323)
Screenshot: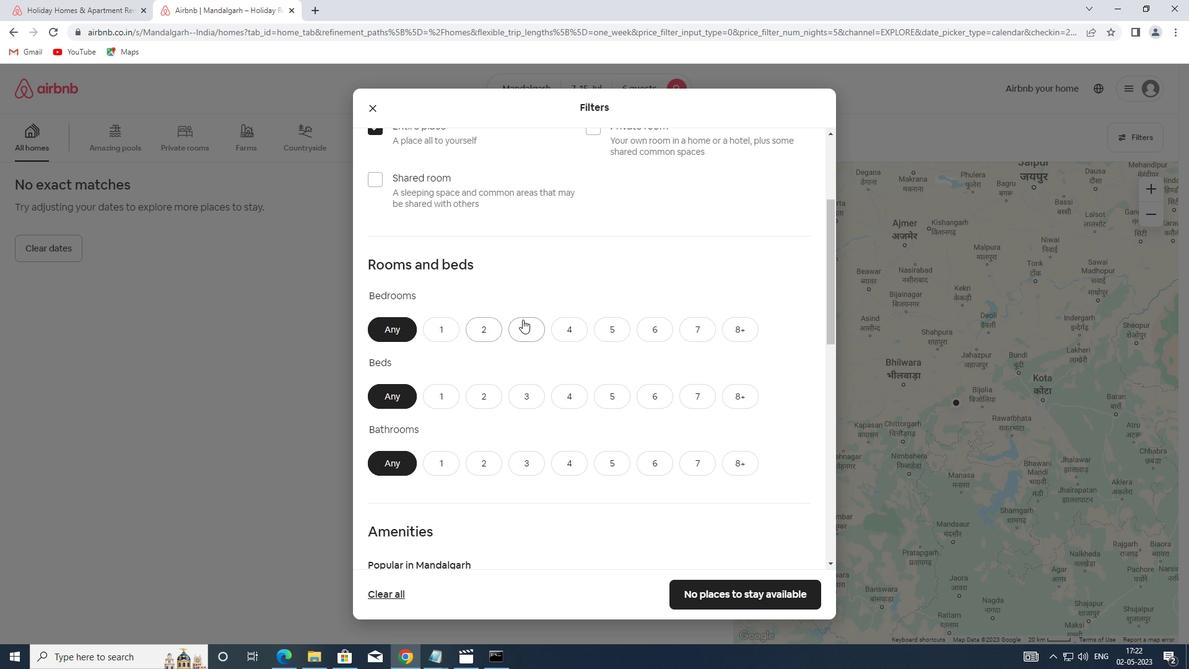 
Action: Mouse pressed left at (527, 323)
Screenshot: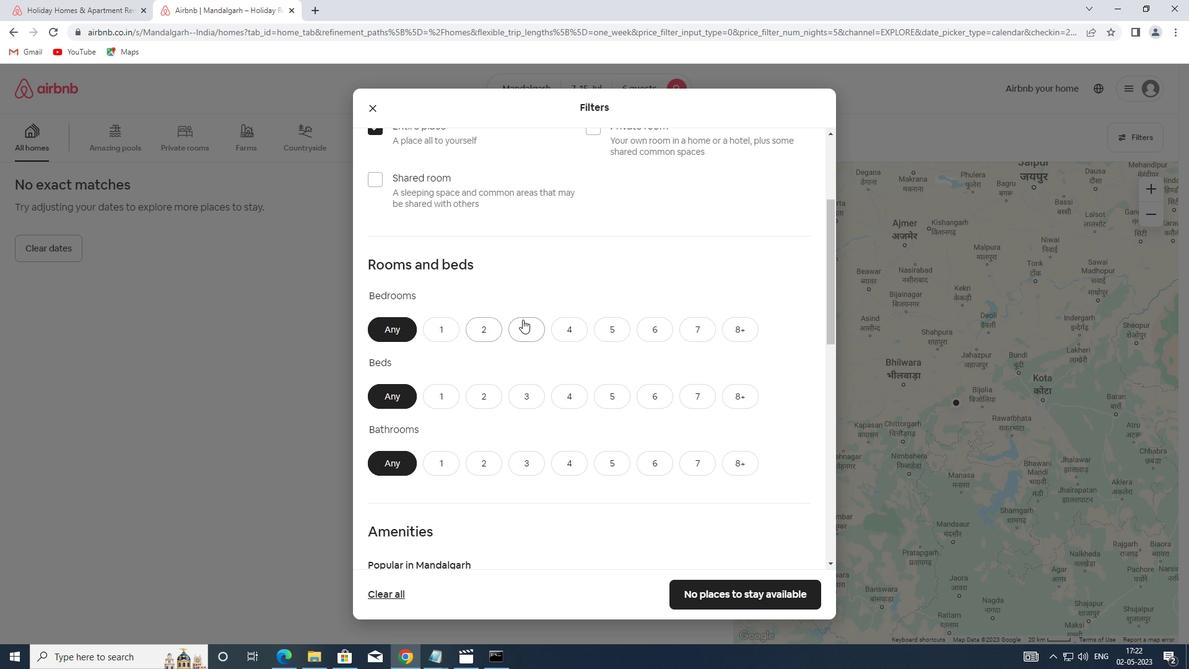 
Action: Mouse moved to (522, 397)
Screenshot: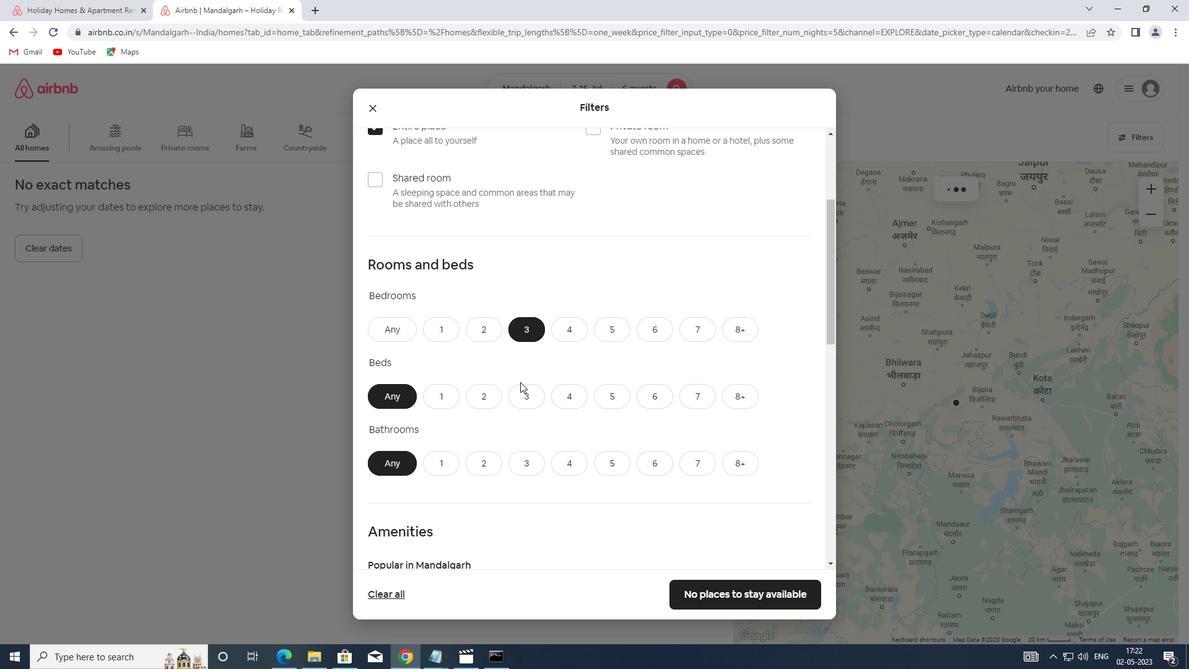 
Action: Mouse pressed left at (522, 397)
Screenshot: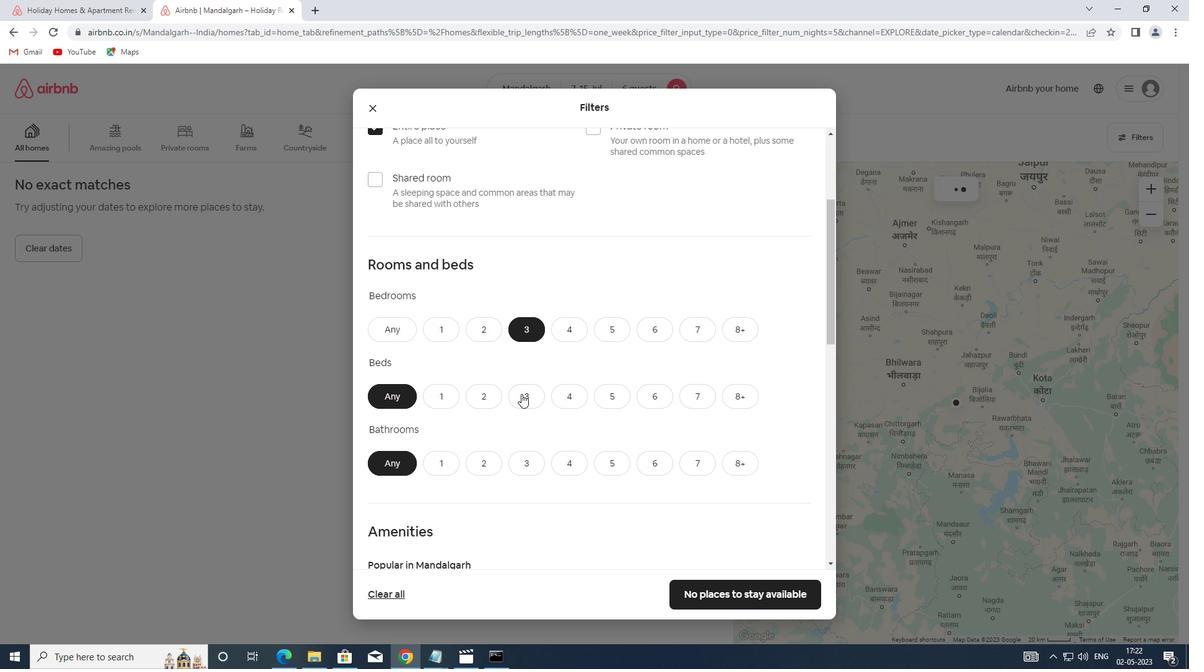
Action: Mouse moved to (535, 465)
Screenshot: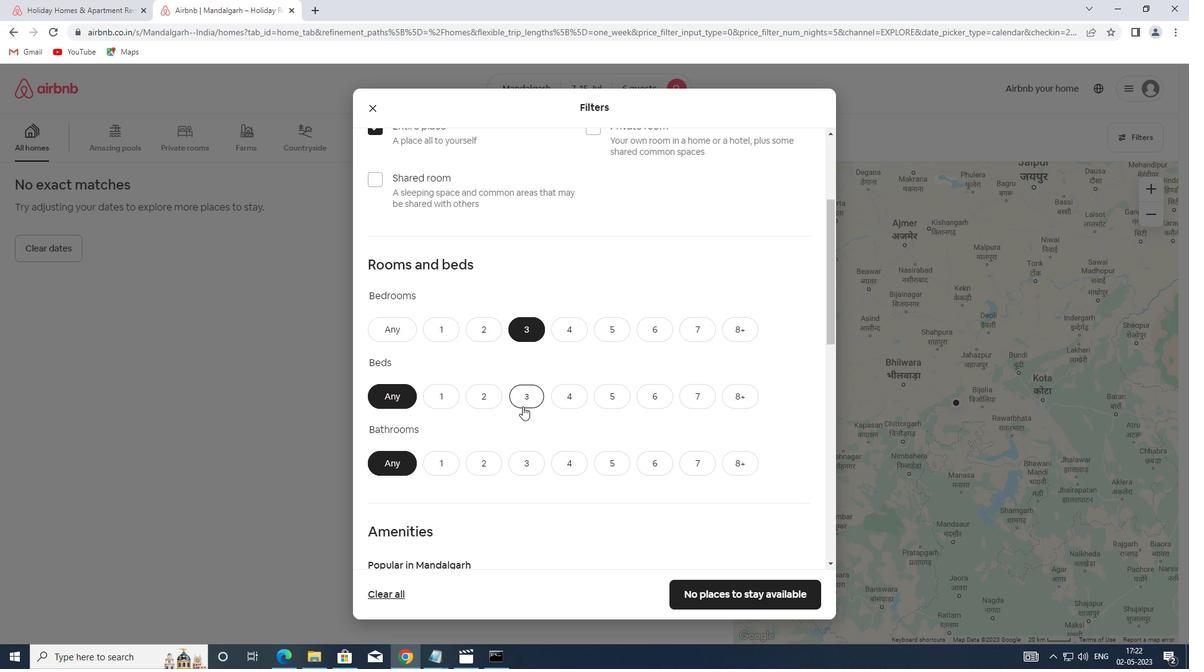 
Action: Mouse pressed left at (535, 465)
Screenshot: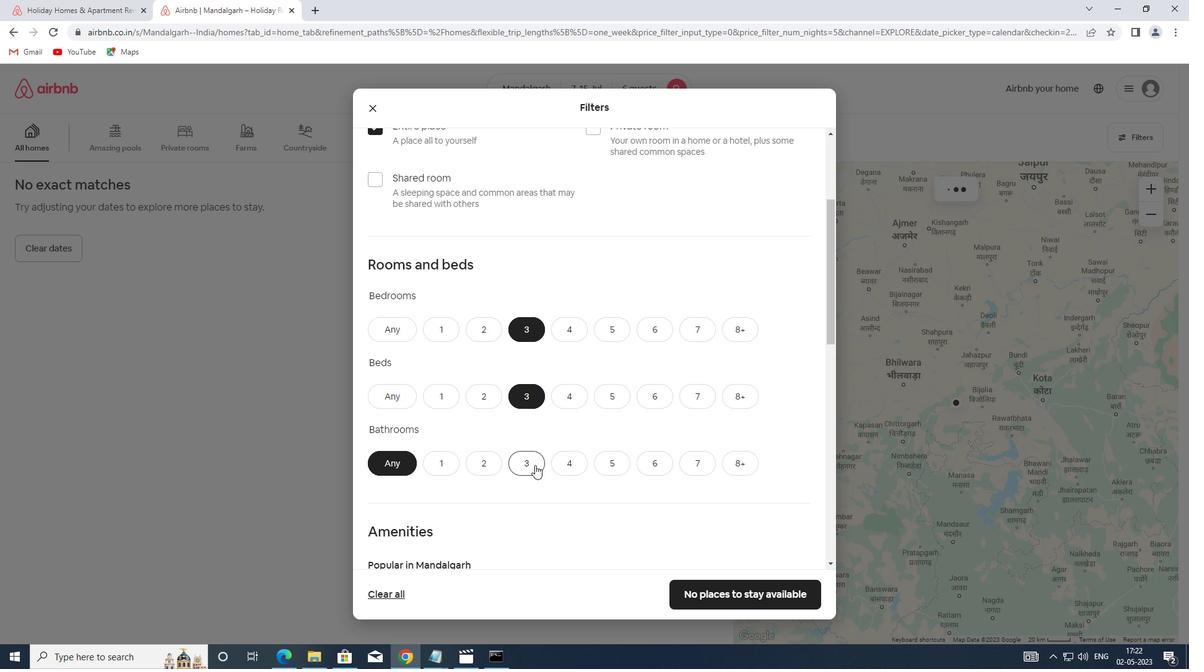 
Action: Mouse moved to (540, 462)
Screenshot: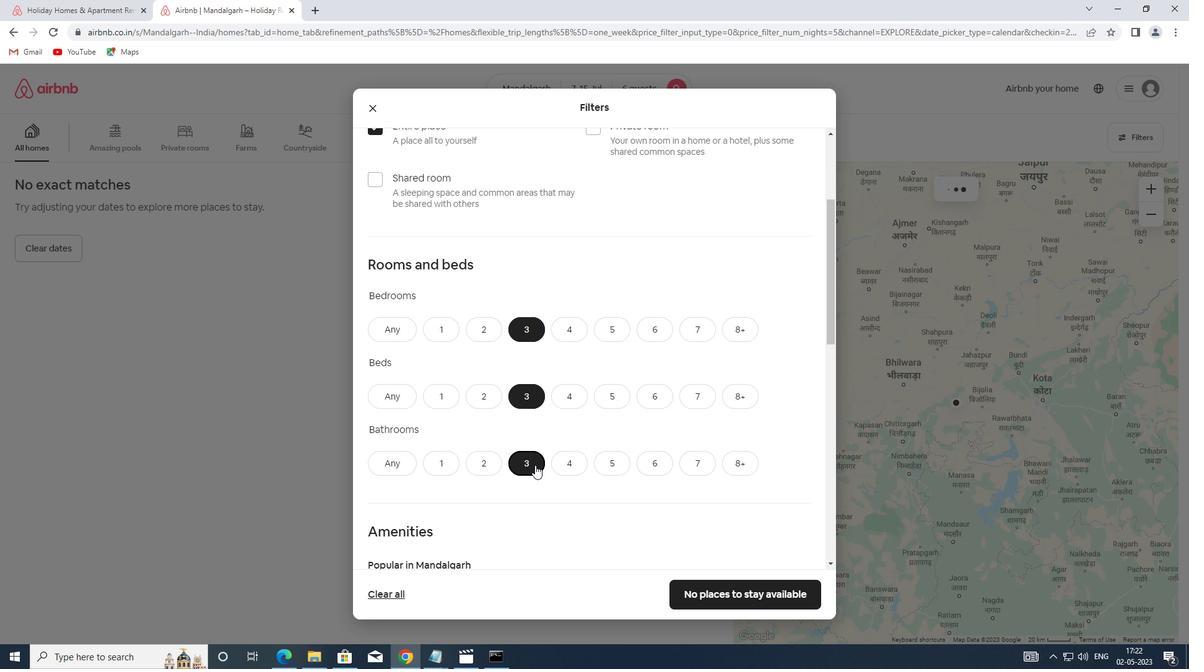 
Action: Mouse scrolled (540, 461) with delta (0, 0)
Screenshot: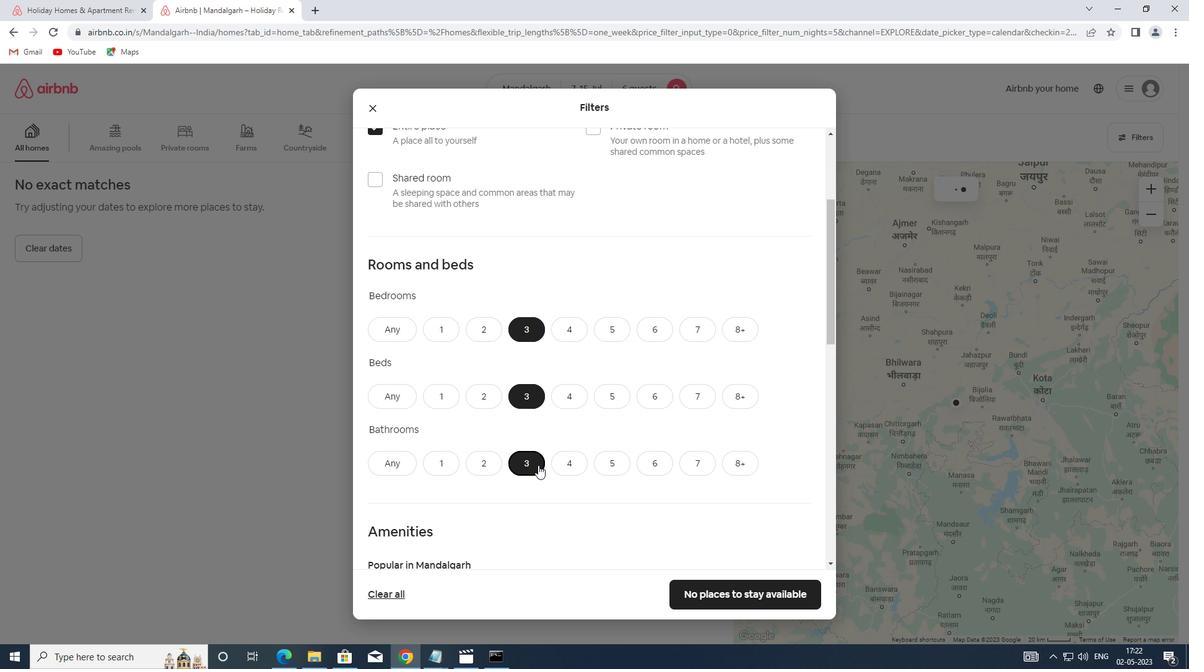 
Action: Mouse scrolled (540, 461) with delta (0, 0)
Screenshot: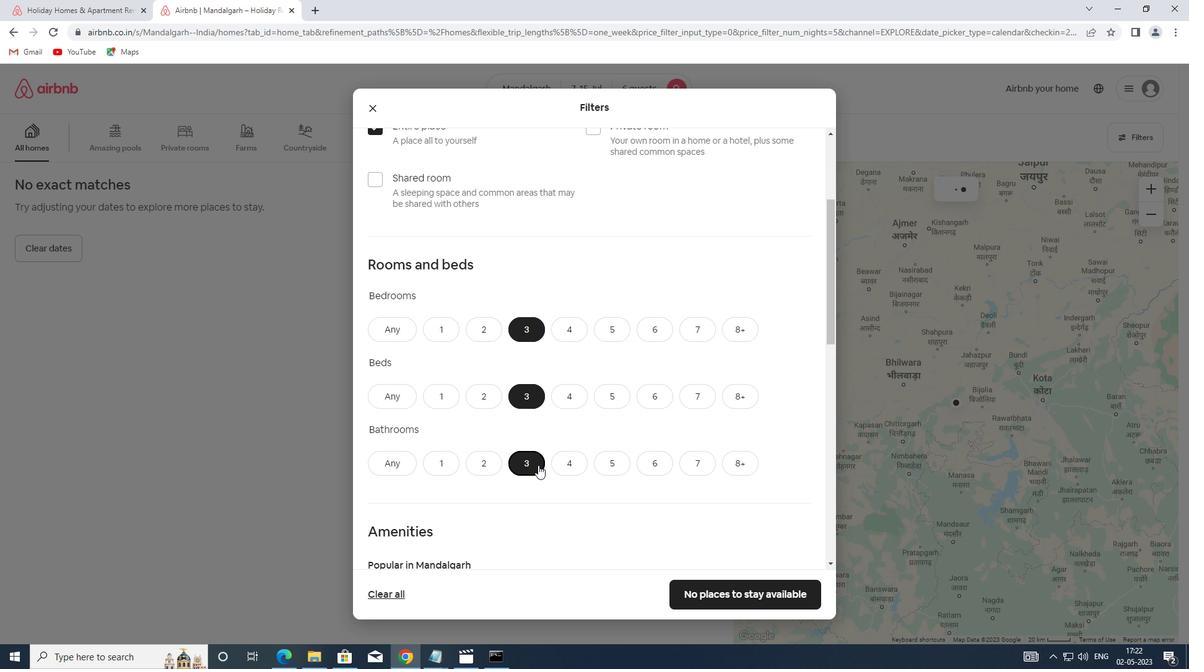 
Action: Mouse scrolled (540, 461) with delta (0, 0)
Screenshot: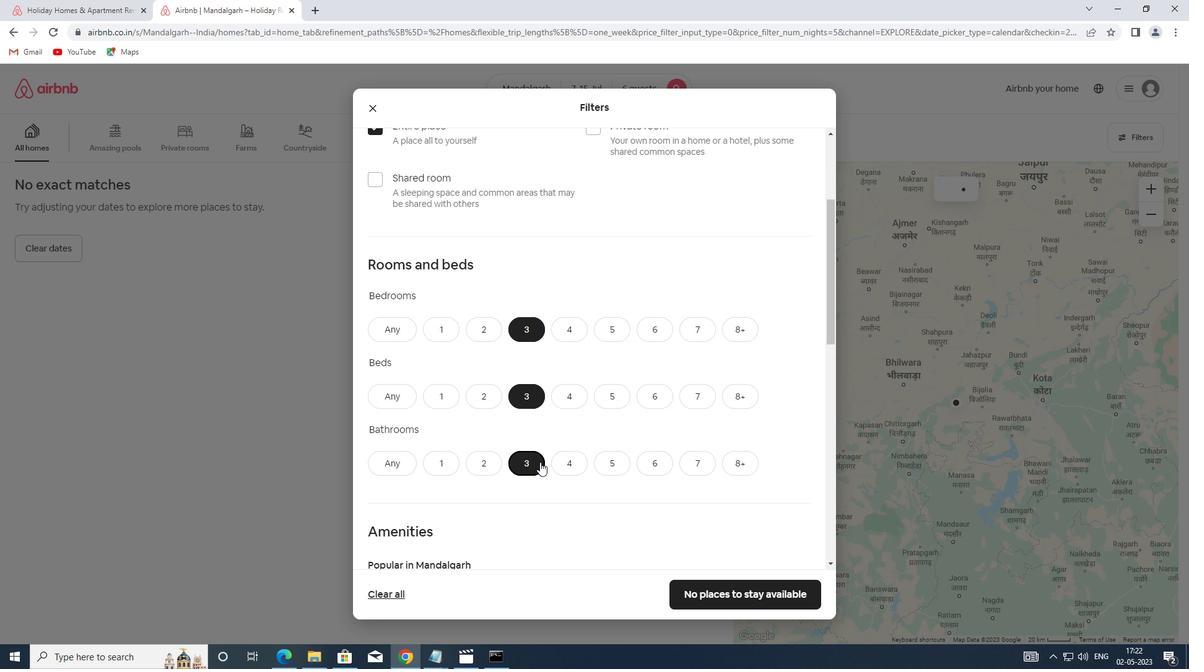 
Action: Mouse moved to (542, 459)
Screenshot: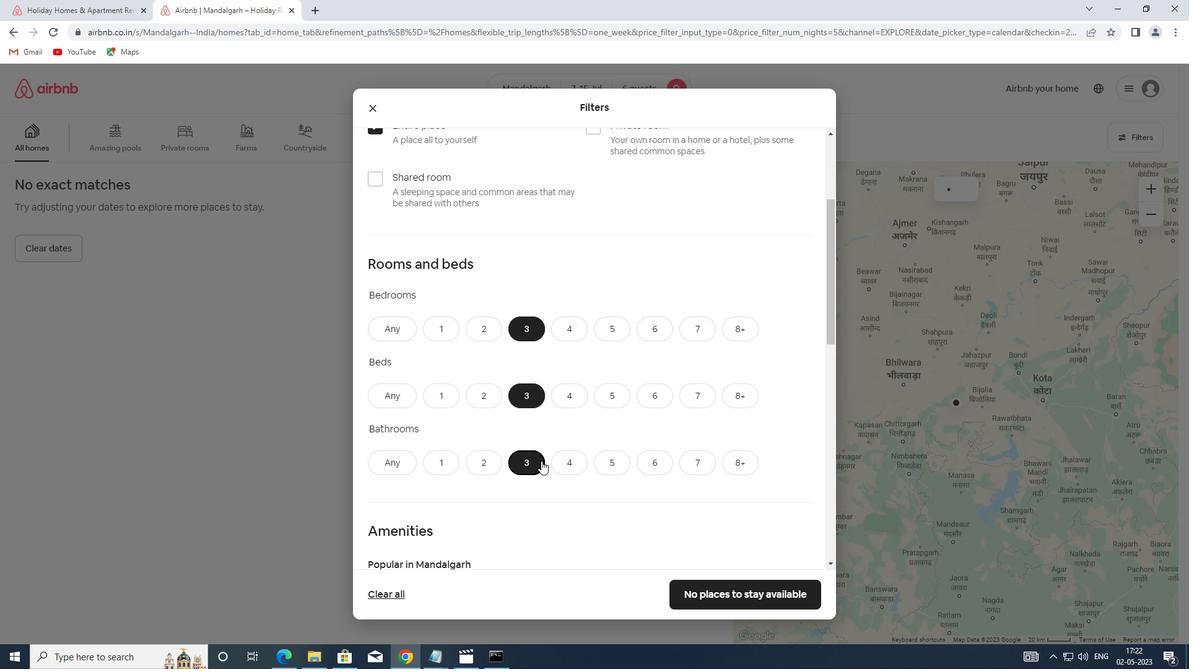 
Action: Mouse scrolled (542, 458) with delta (0, 0)
Screenshot: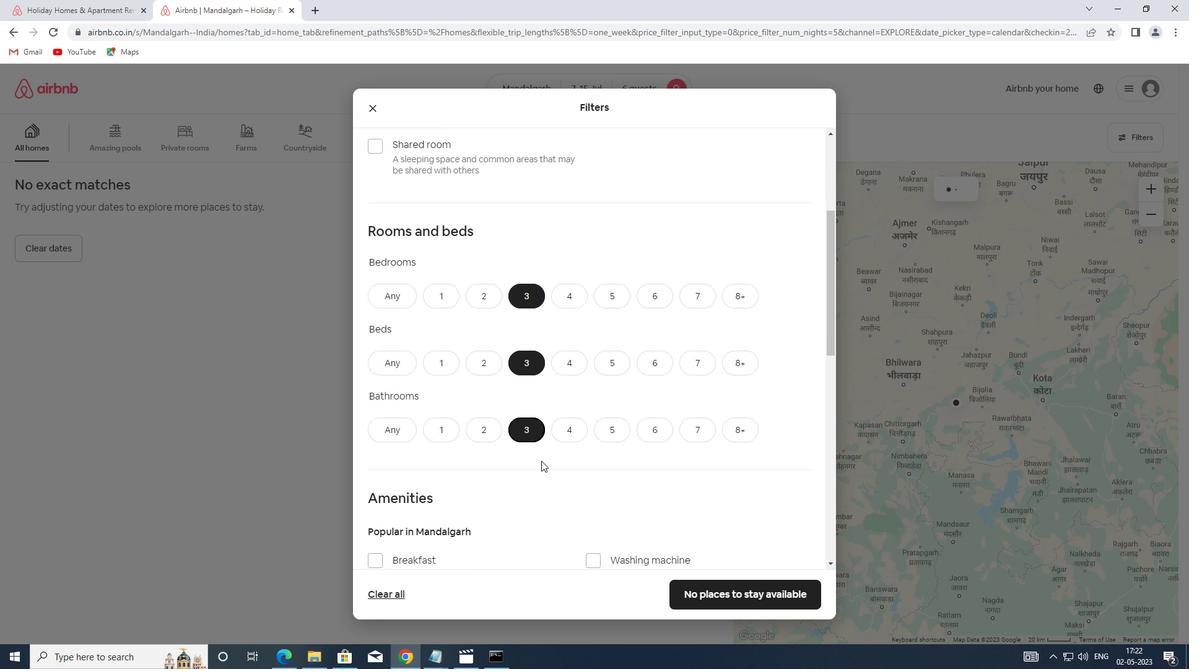 
Action: Mouse scrolled (542, 458) with delta (0, 0)
Screenshot: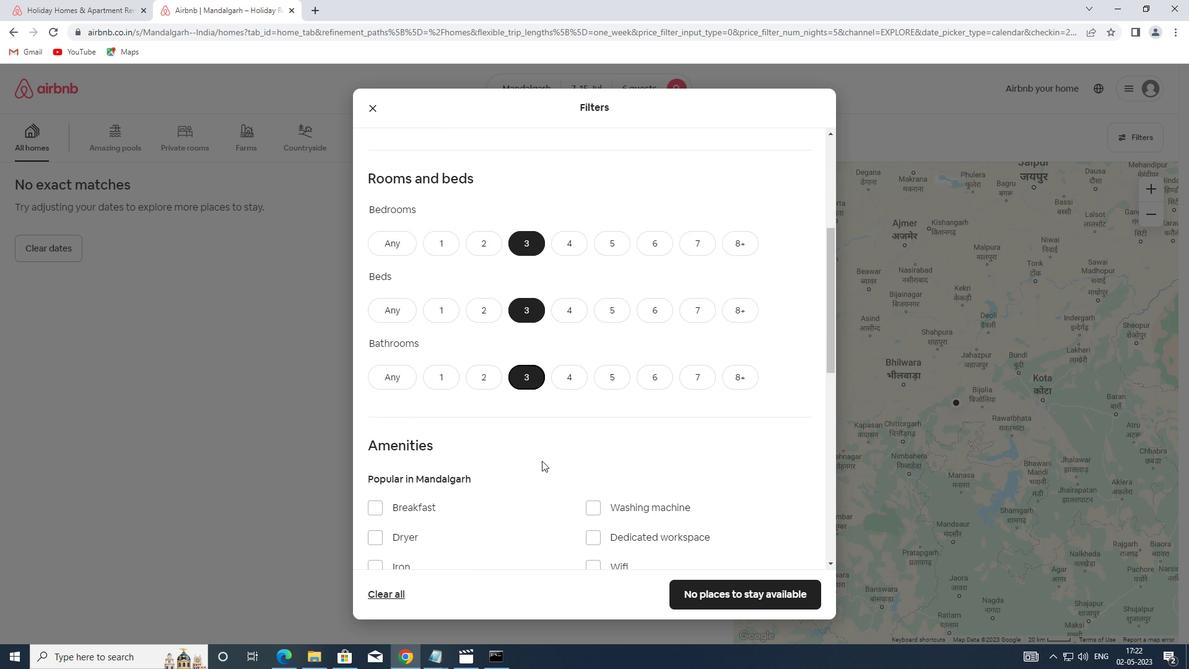 
Action: Mouse moved to (462, 378)
Screenshot: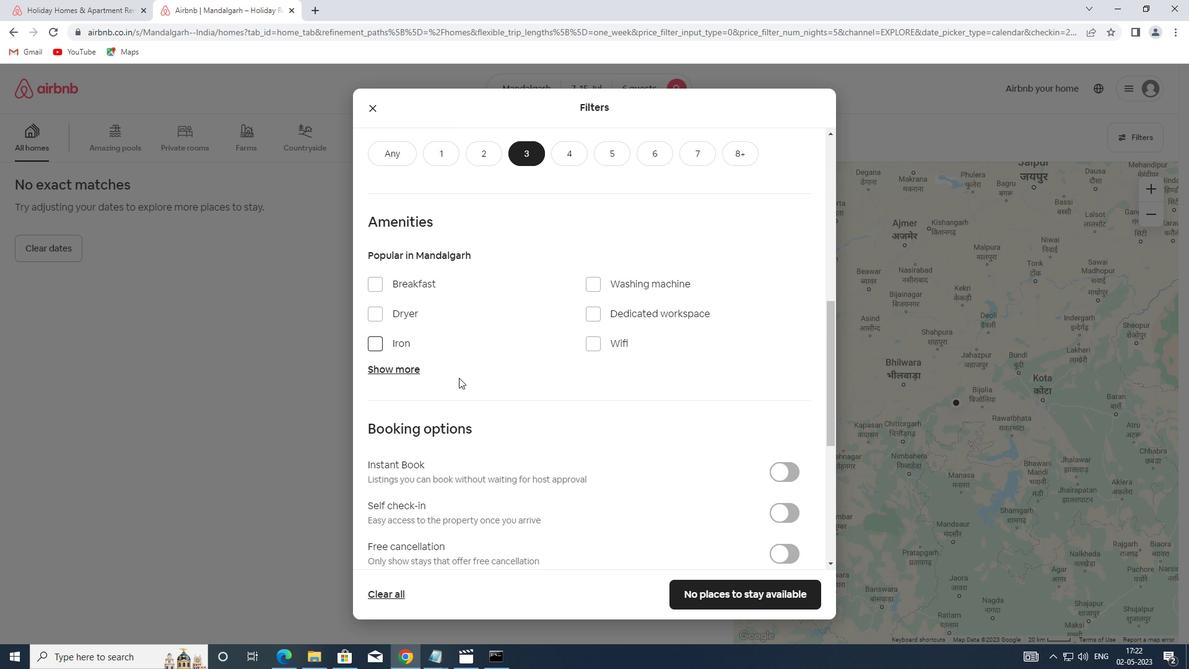 
Action: Mouse scrolled (462, 377) with delta (0, 0)
Screenshot: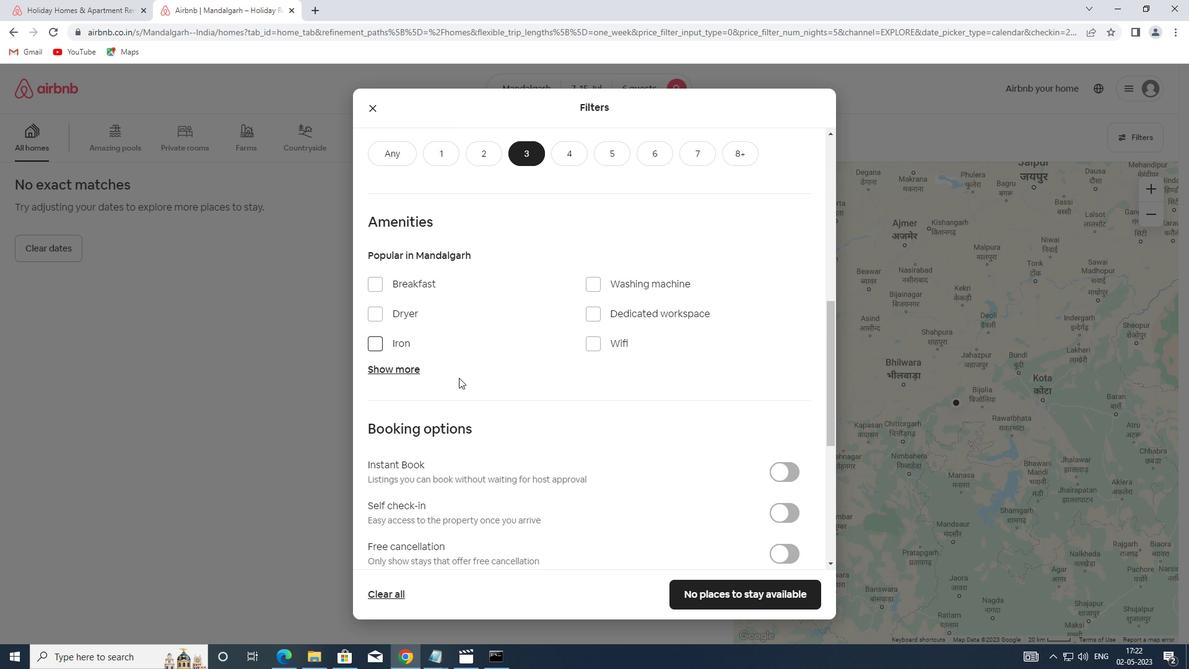 
Action: Mouse scrolled (462, 377) with delta (0, 0)
Screenshot: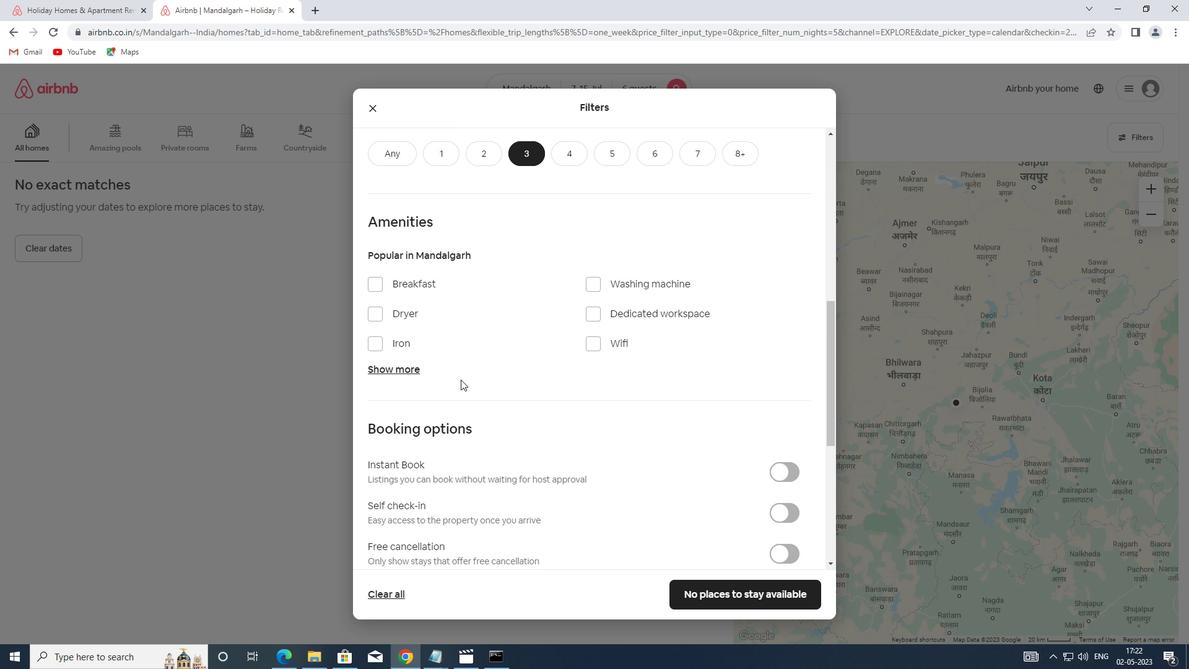 
Action: Mouse scrolled (462, 377) with delta (0, 0)
Screenshot: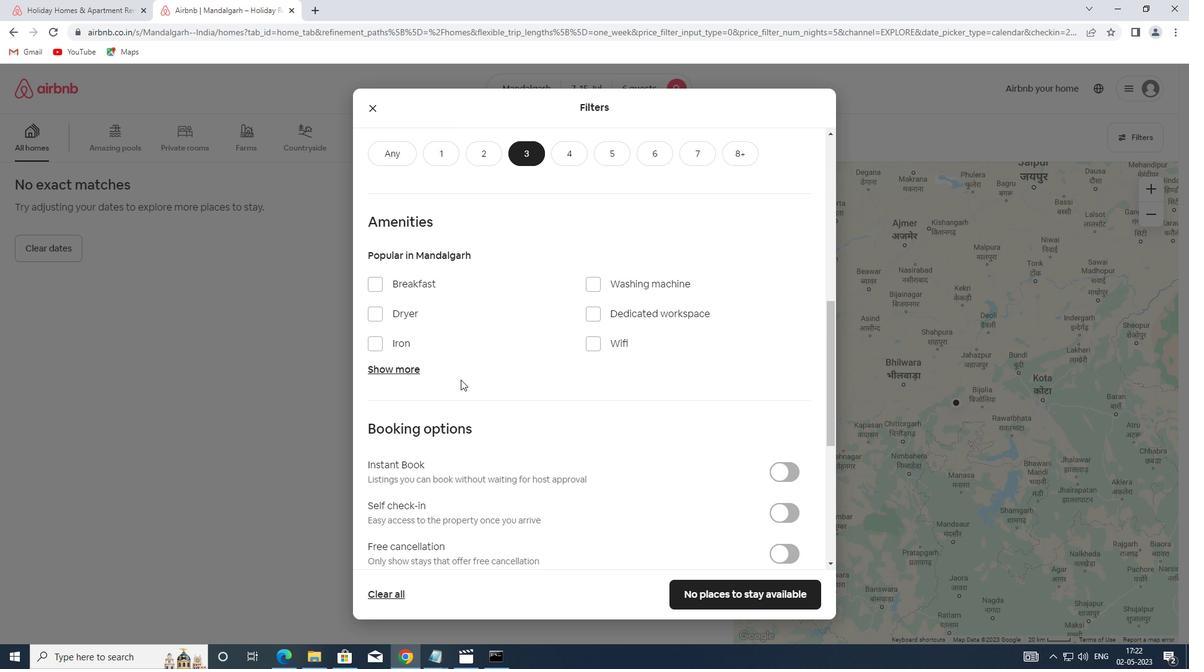 
Action: Mouse moved to (779, 327)
Screenshot: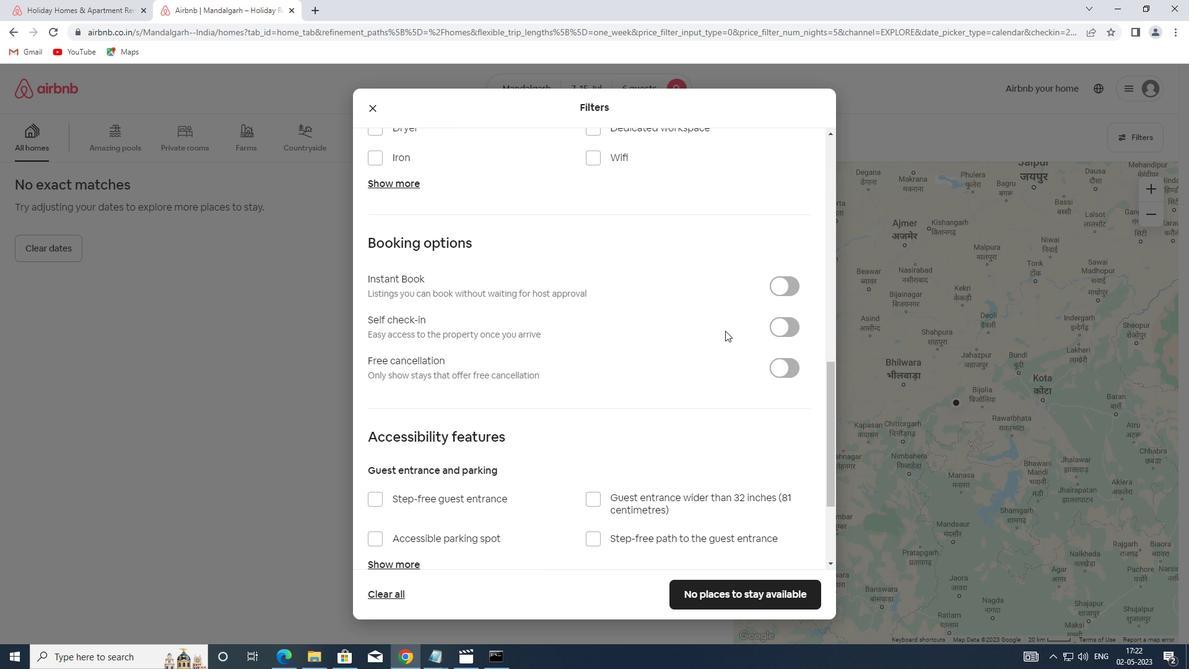 
Action: Mouse pressed left at (779, 327)
Screenshot: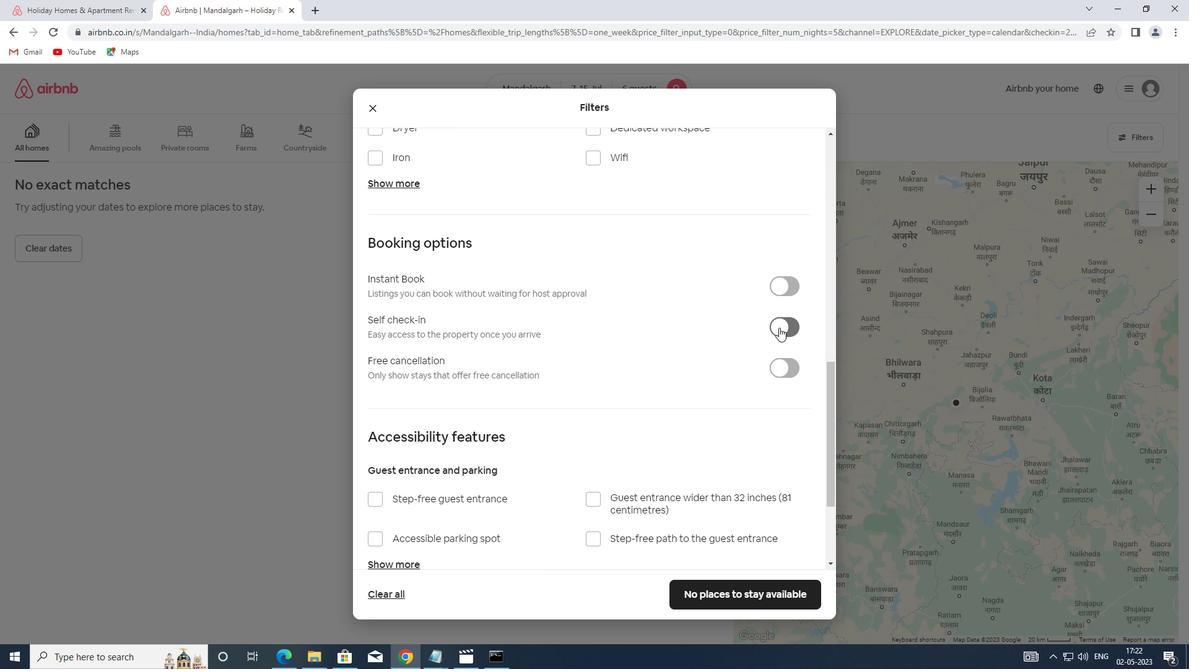 
Action: Mouse moved to (578, 378)
Screenshot: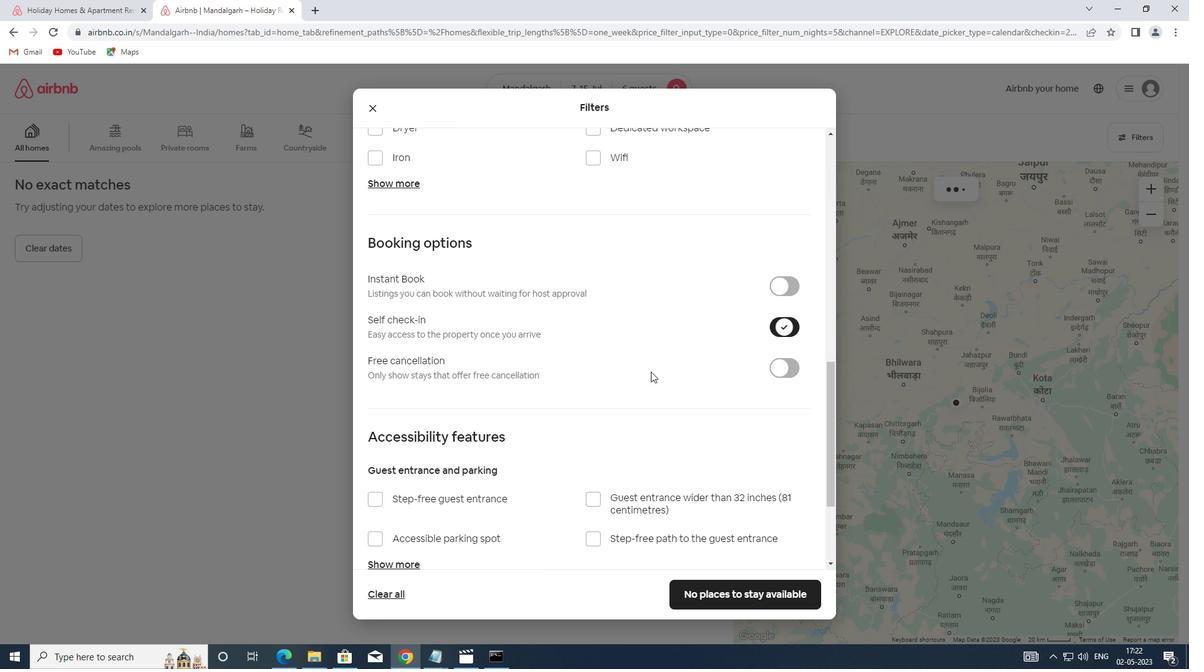 
Action: Mouse scrolled (578, 377) with delta (0, 0)
Screenshot: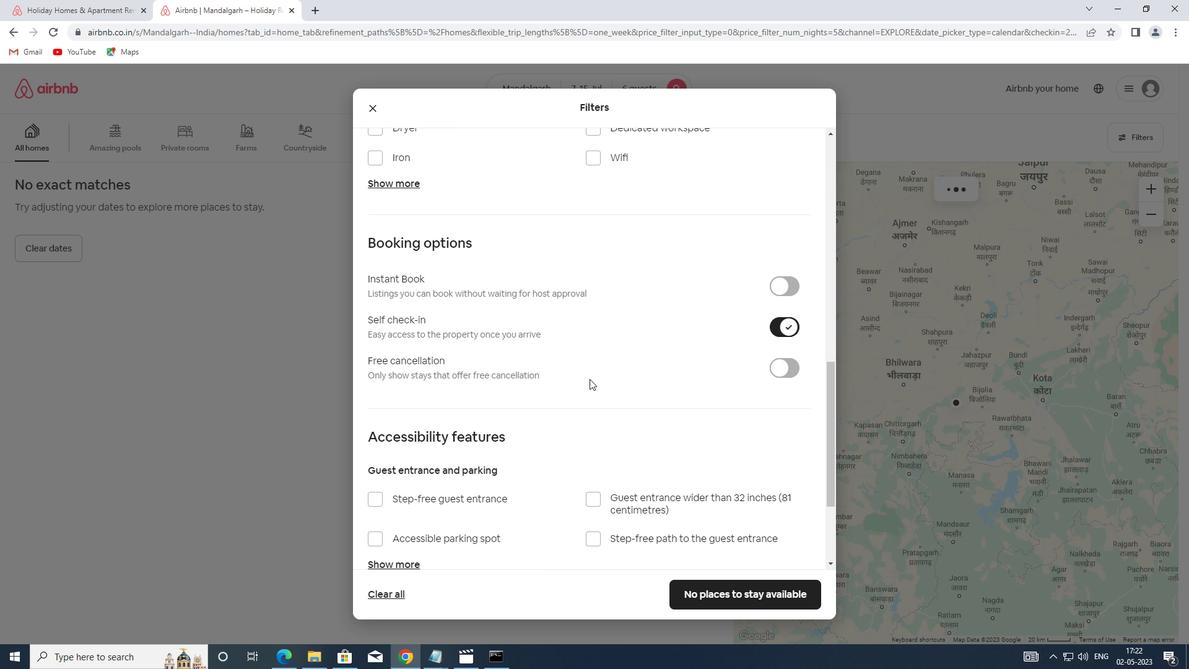 
Action: Mouse scrolled (578, 377) with delta (0, 0)
Screenshot: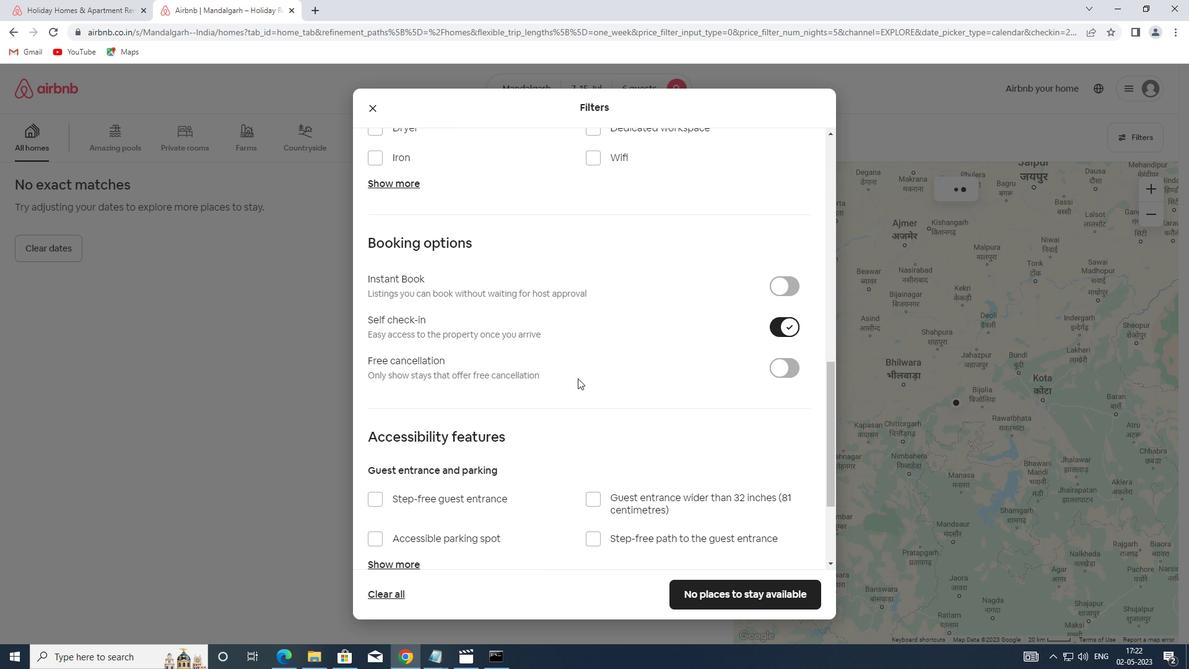 
Action: Mouse scrolled (578, 377) with delta (0, 0)
Screenshot: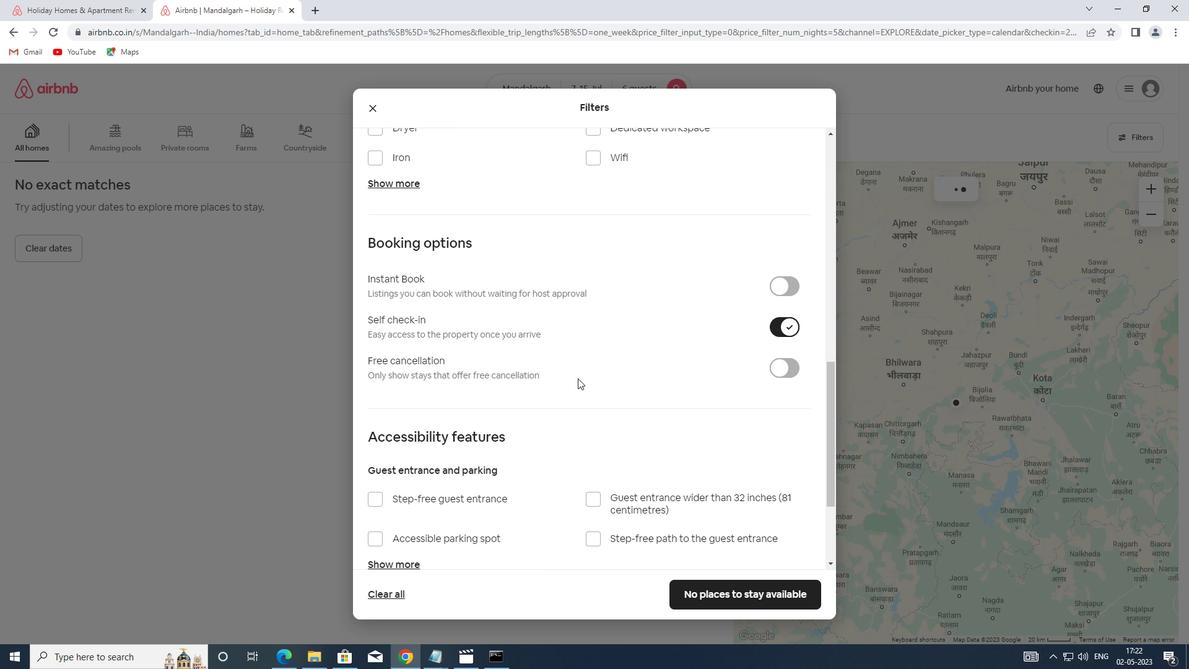 
Action: Mouse scrolled (578, 377) with delta (0, 0)
Screenshot: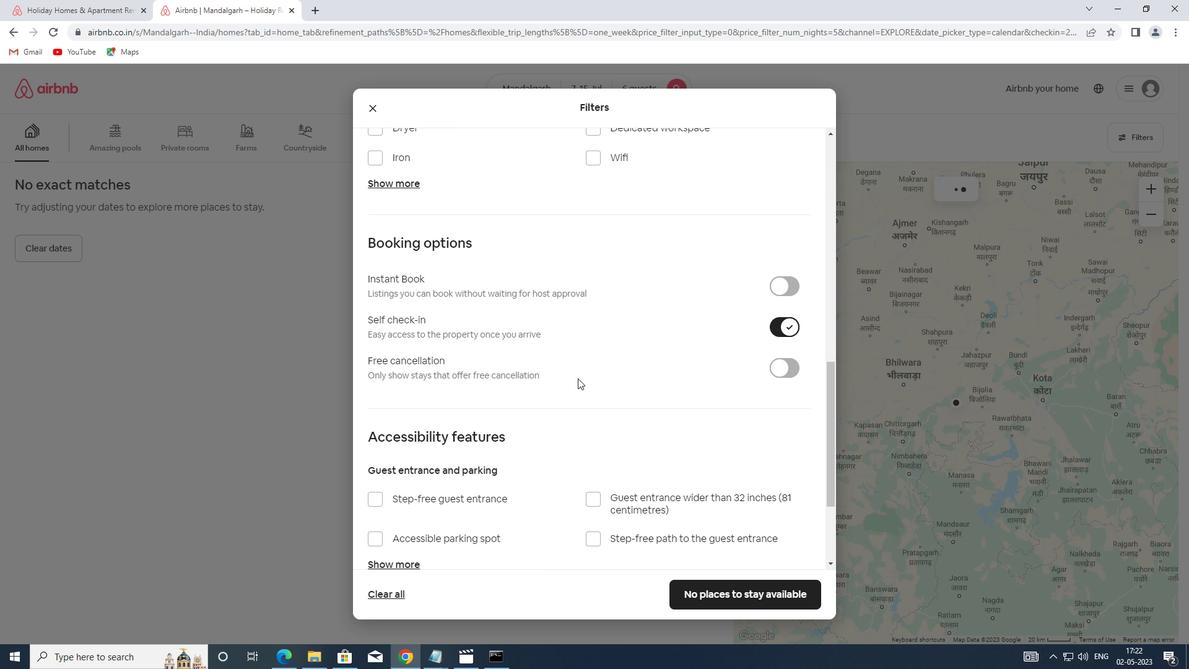 
Action: Mouse scrolled (578, 377) with delta (0, 0)
Screenshot: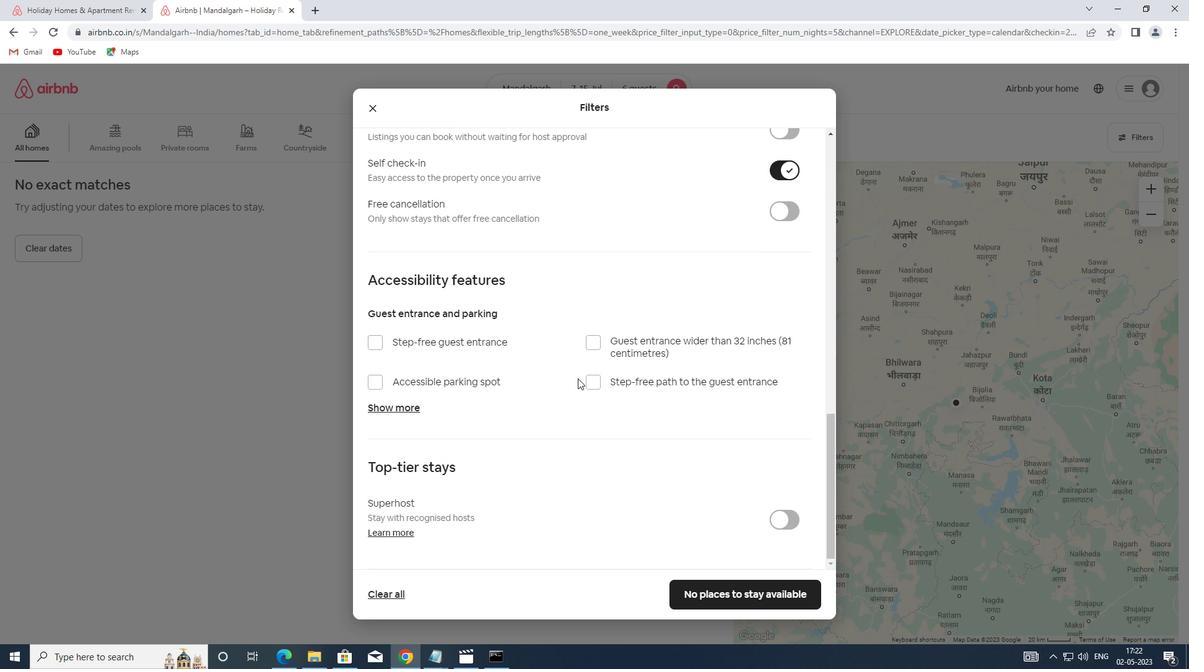 
Action: Mouse scrolled (578, 377) with delta (0, 0)
Screenshot: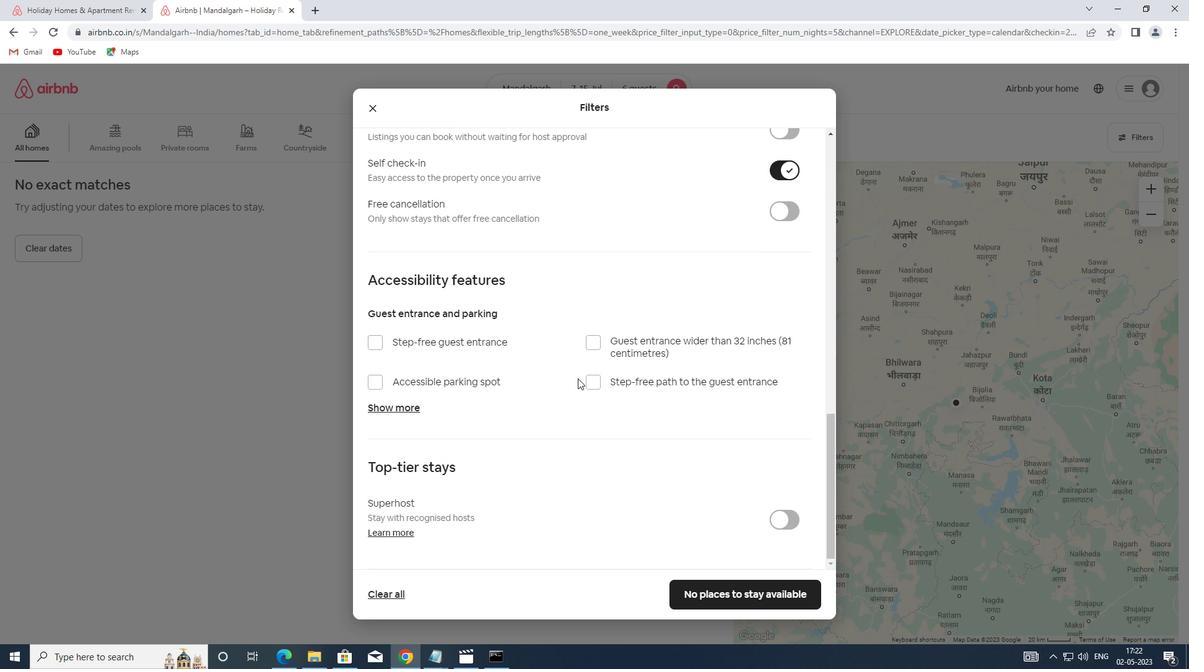 
Action: Mouse scrolled (578, 377) with delta (0, 0)
Screenshot: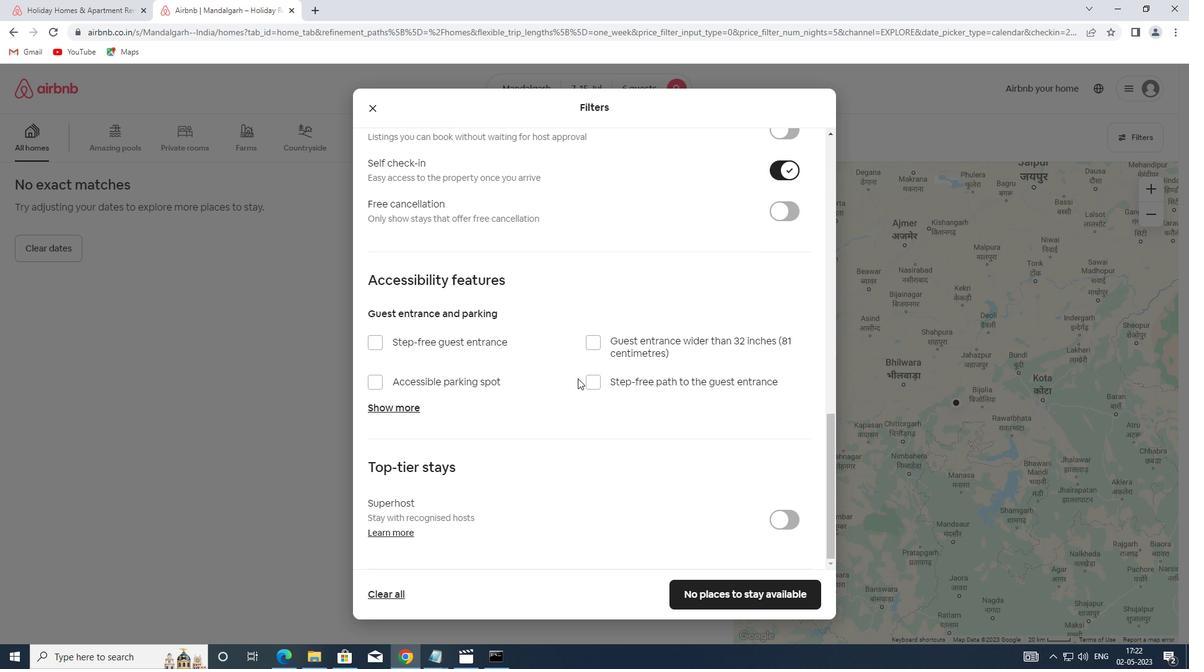 
Action: Mouse scrolled (578, 377) with delta (0, 0)
Screenshot: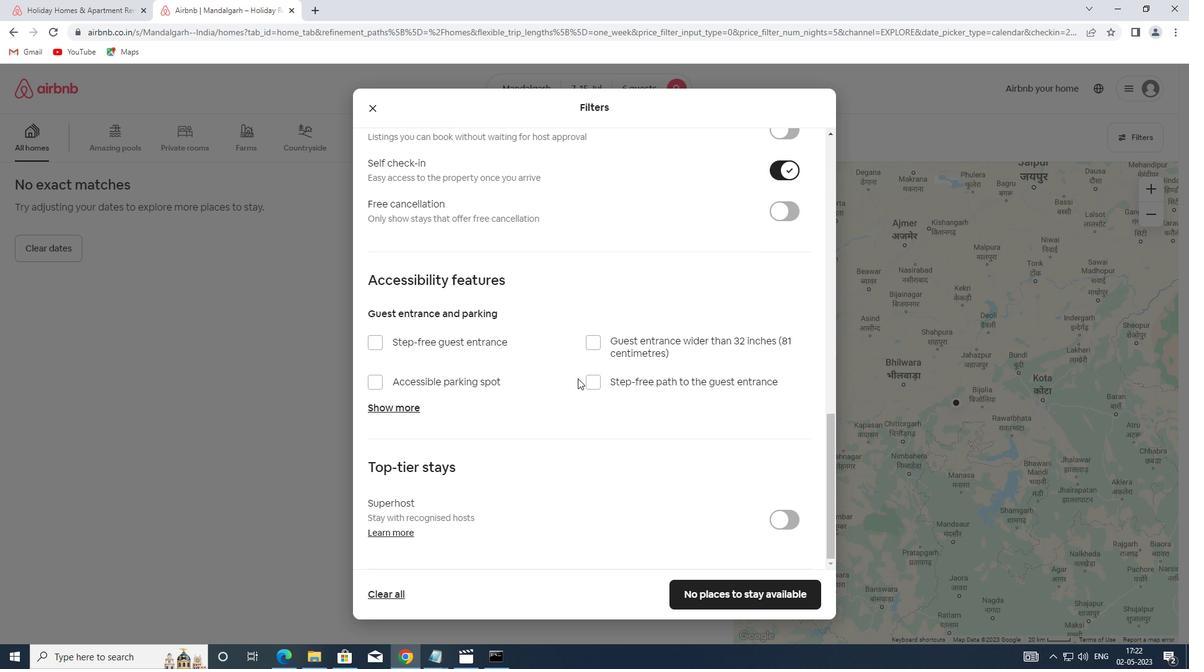 
Action: Mouse scrolled (578, 377) with delta (0, 0)
Screenshot: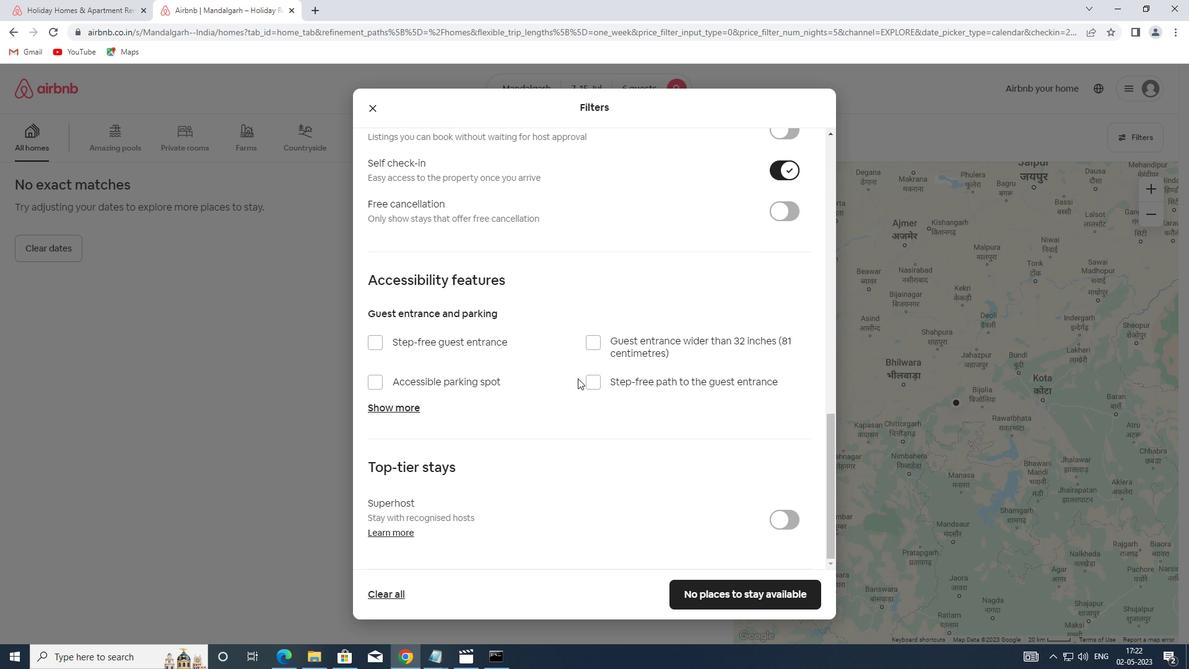 
Action: Mouse moved to (698, 526)
Screenshot: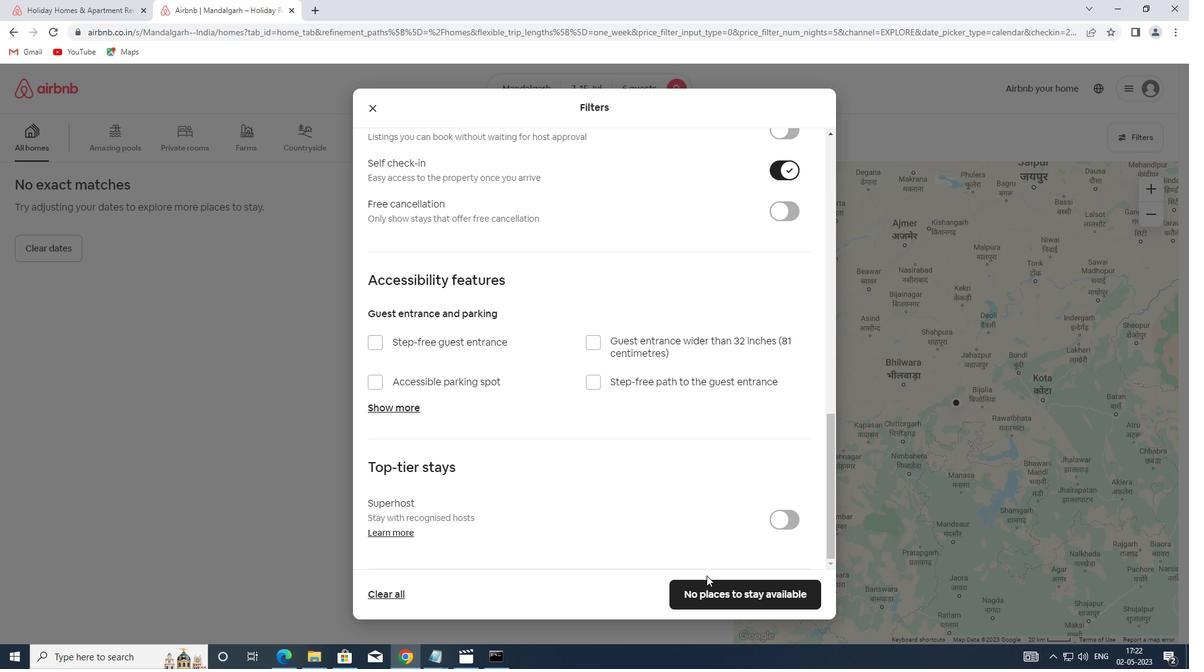 
Action: Mouse scrolled (698, 527) with delta (0, 0)
Screenshot: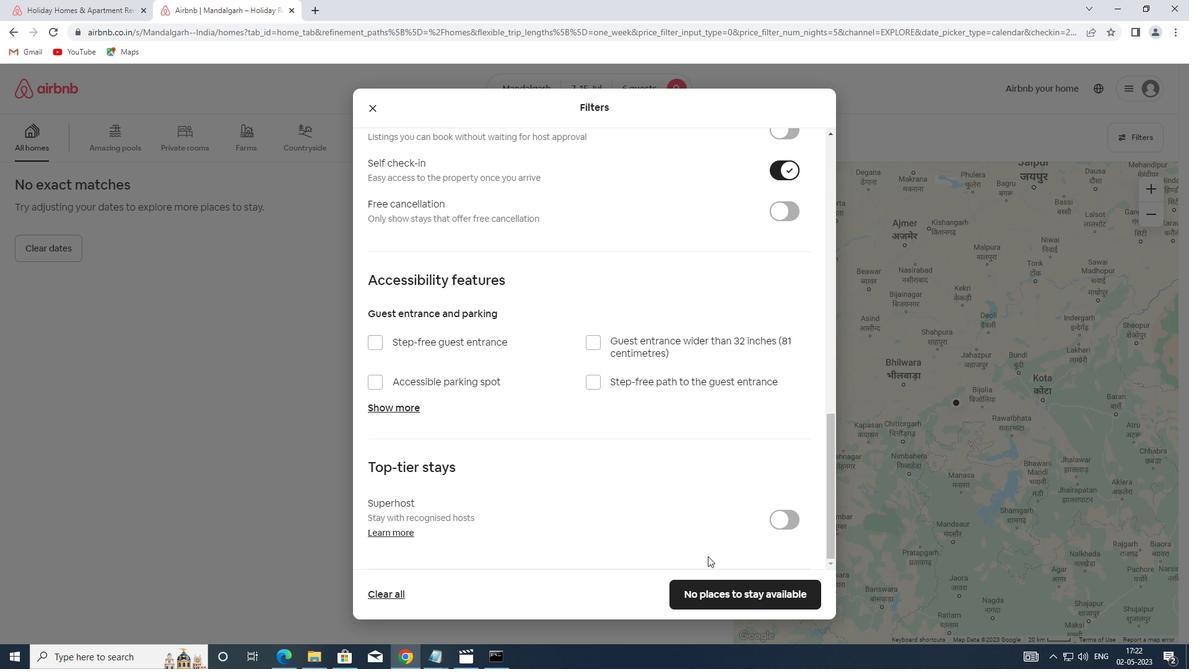 
Action: Mouse scrolled (698, 527) with delta (0, 0)
Screenshot: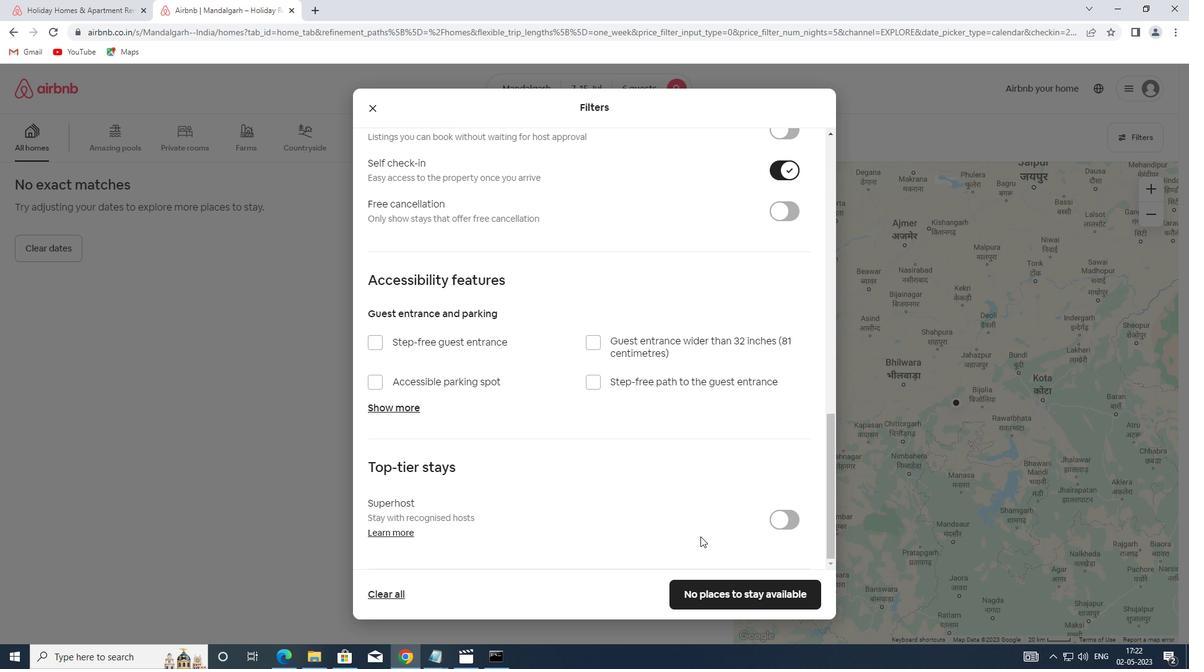
Action: Mouse scrolled (698, 527) with delta (0, 0)
Screenshot: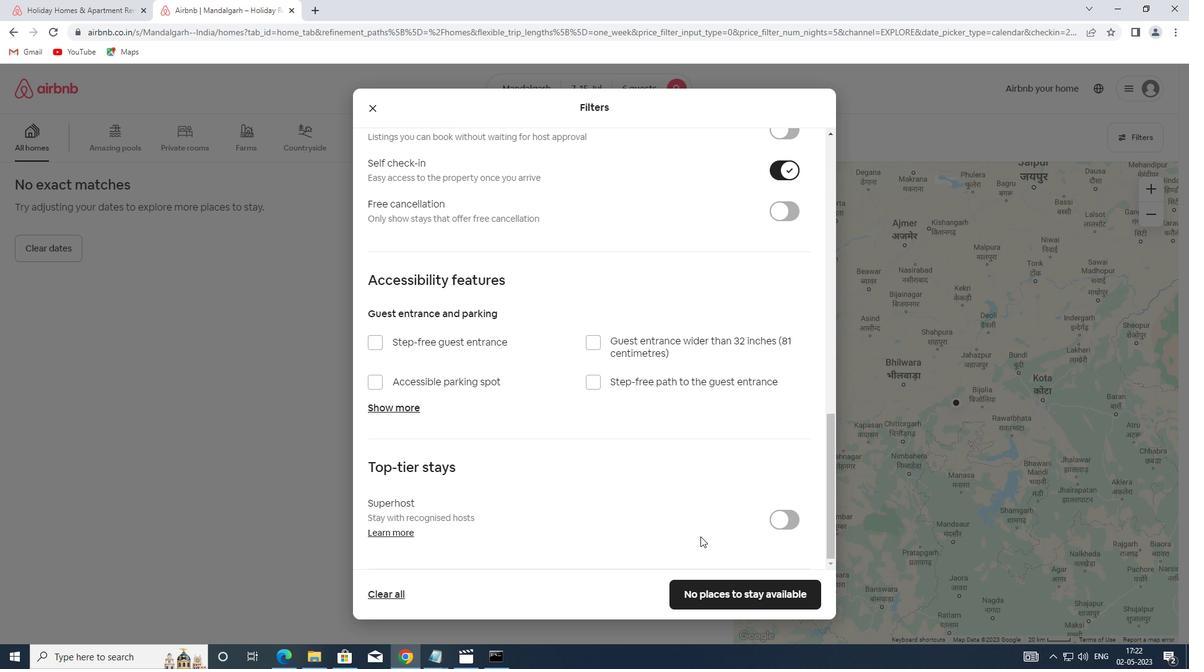 
Action: Mouse scrolled (698, 527) with delta (0, 0)
Screenshot: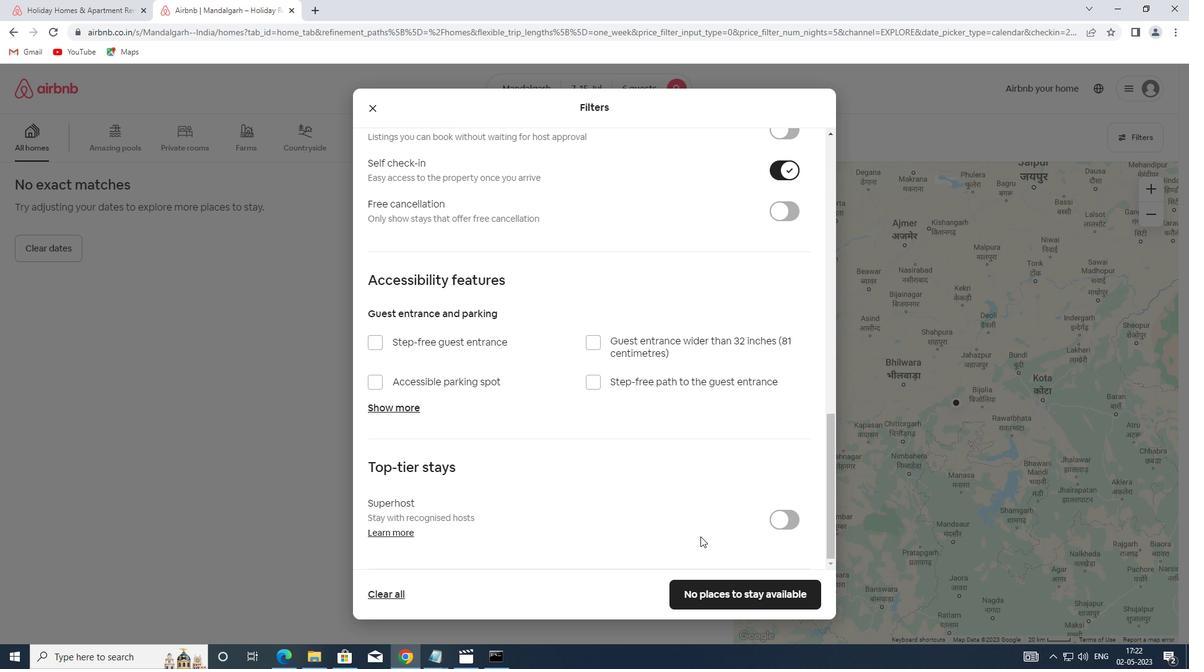 
Action: Mouse scrolled (698, 527) with delta (0, 0)
Screenshot: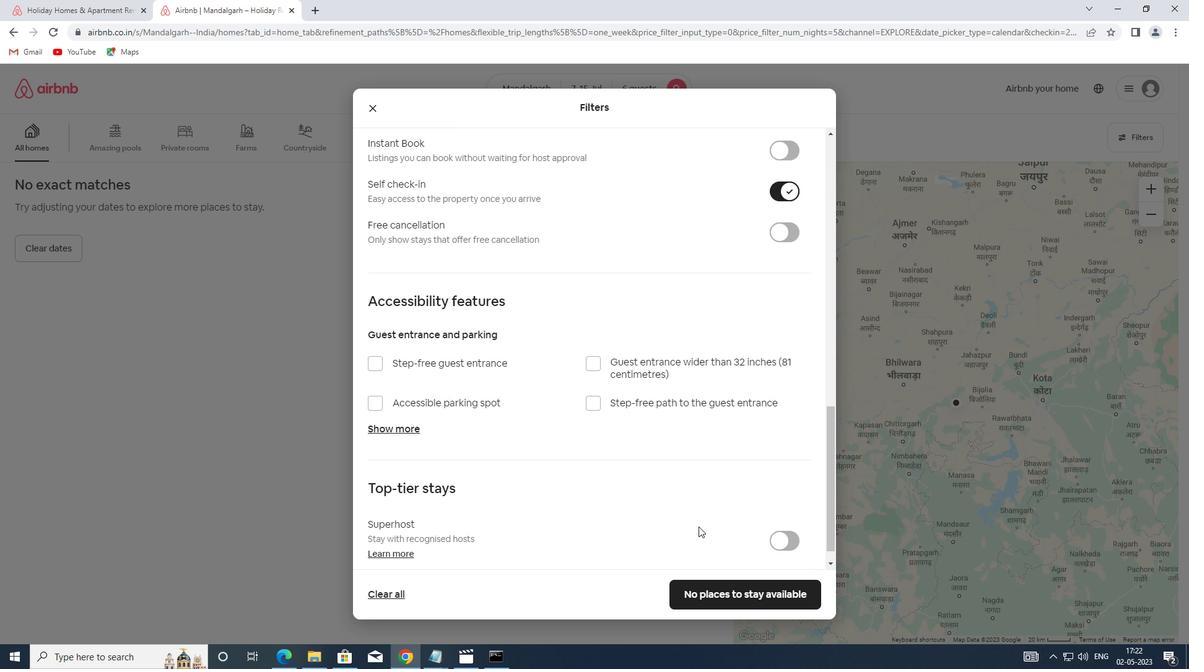 
Action: Mouse scrolled (698, 527) with delta (0, 0)
Screenshot: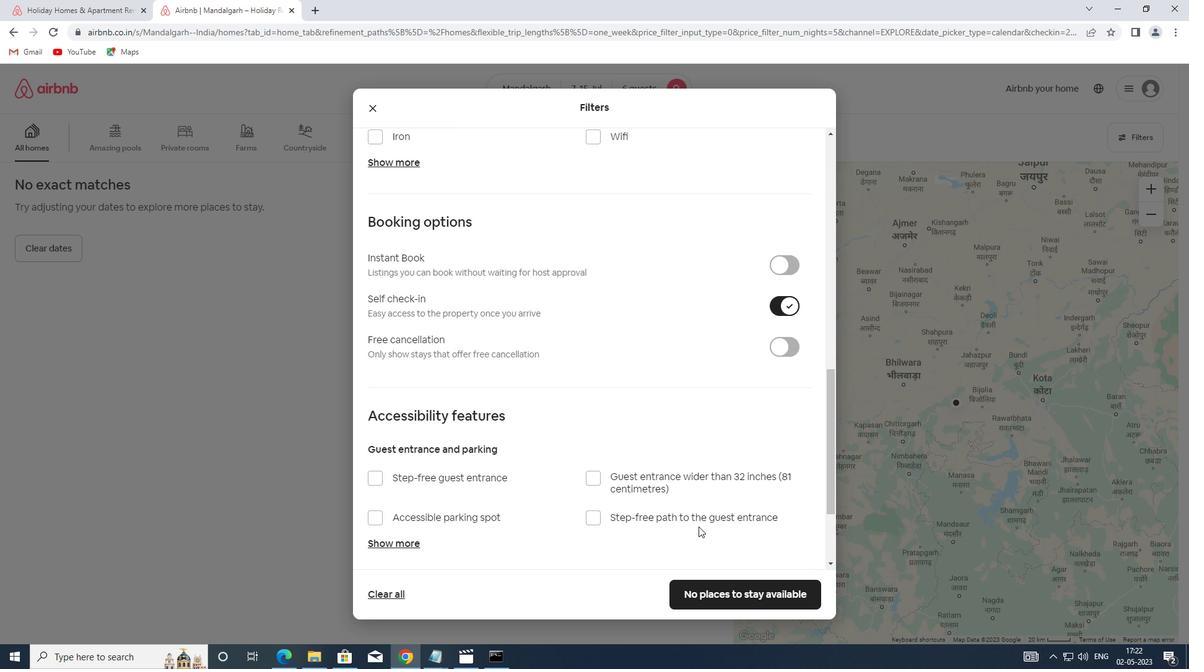 
Action: Mouse scrolled (698, 527) with delta (0, 0)
Screenshot: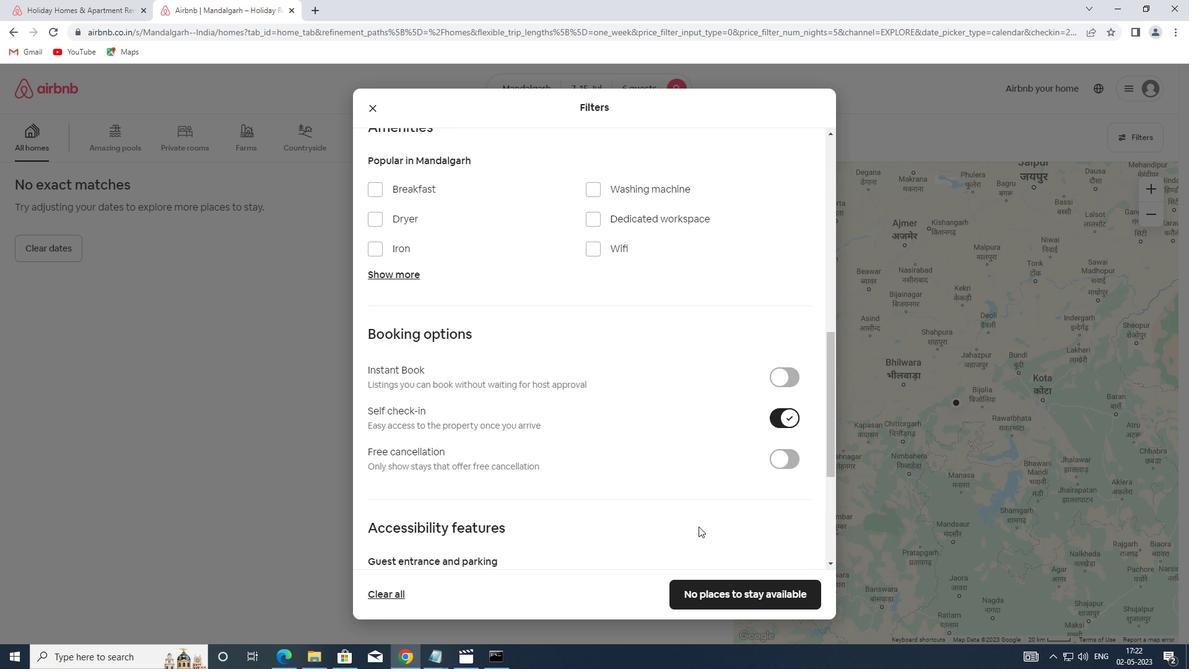 
Action: Mouse scrolled (698, 527) with delta (0, 0)
Screenshot: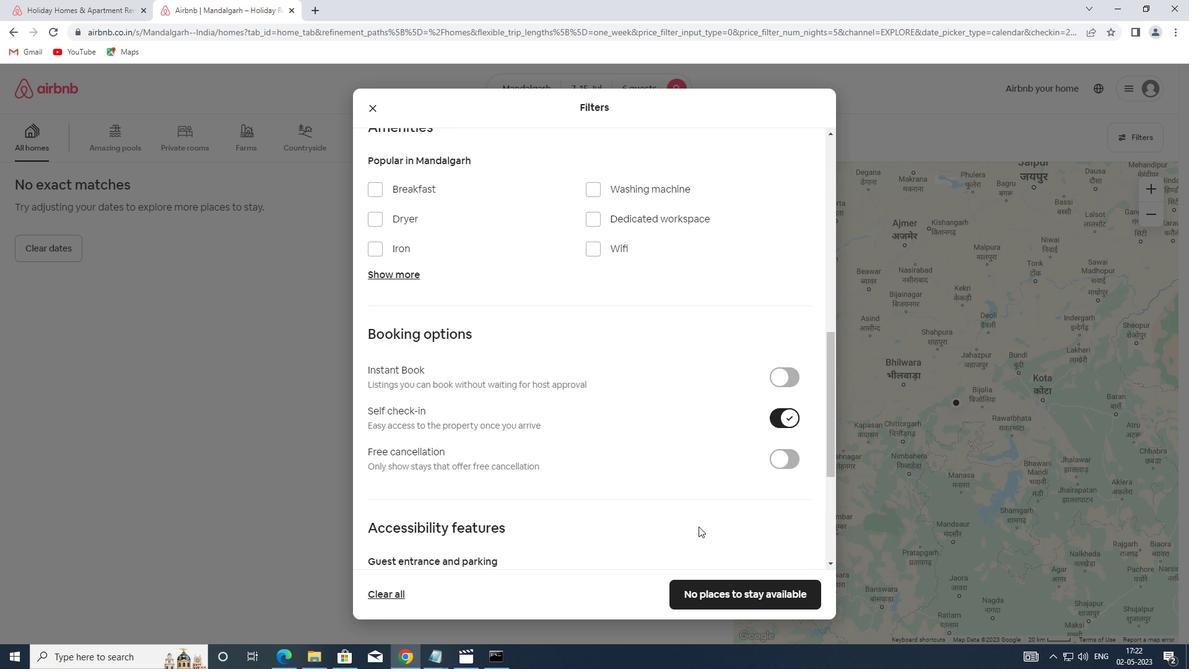 
Action: Mouse scrolled (698, 527) with delta (0, 0)
Screenshot: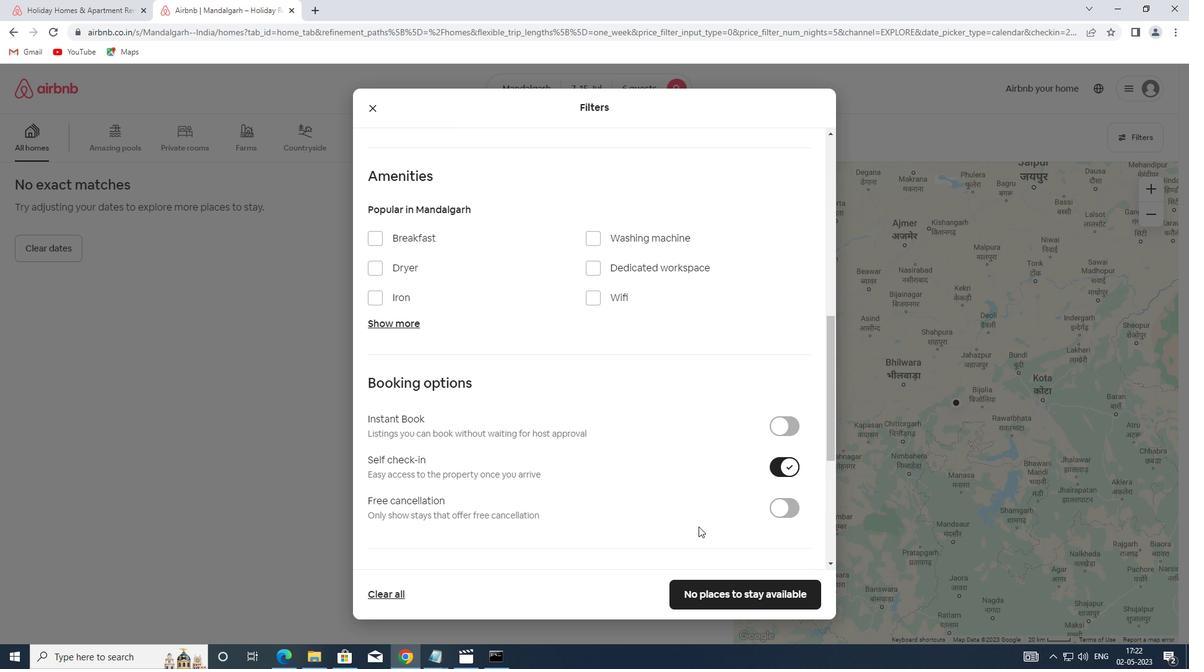 
Action: Mouse scrolled (698, 527) with delta (0, 0)
Screenshot: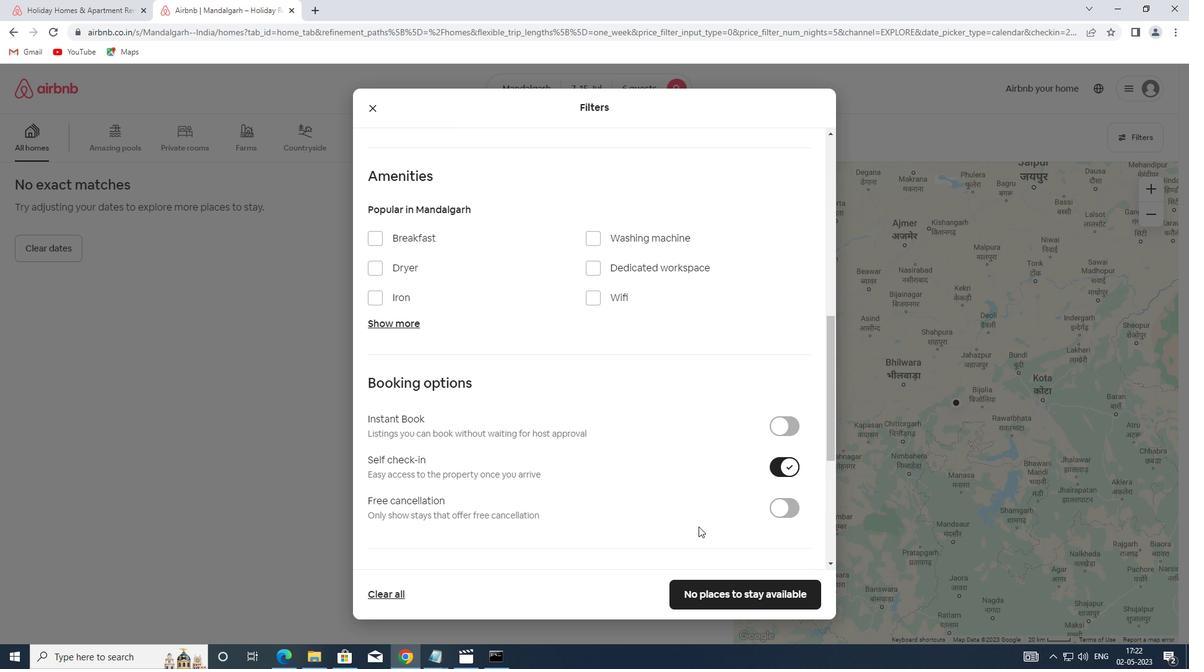 
Action: Mouse scrolled (698, 527) with delta (0, 0)
Screenshot: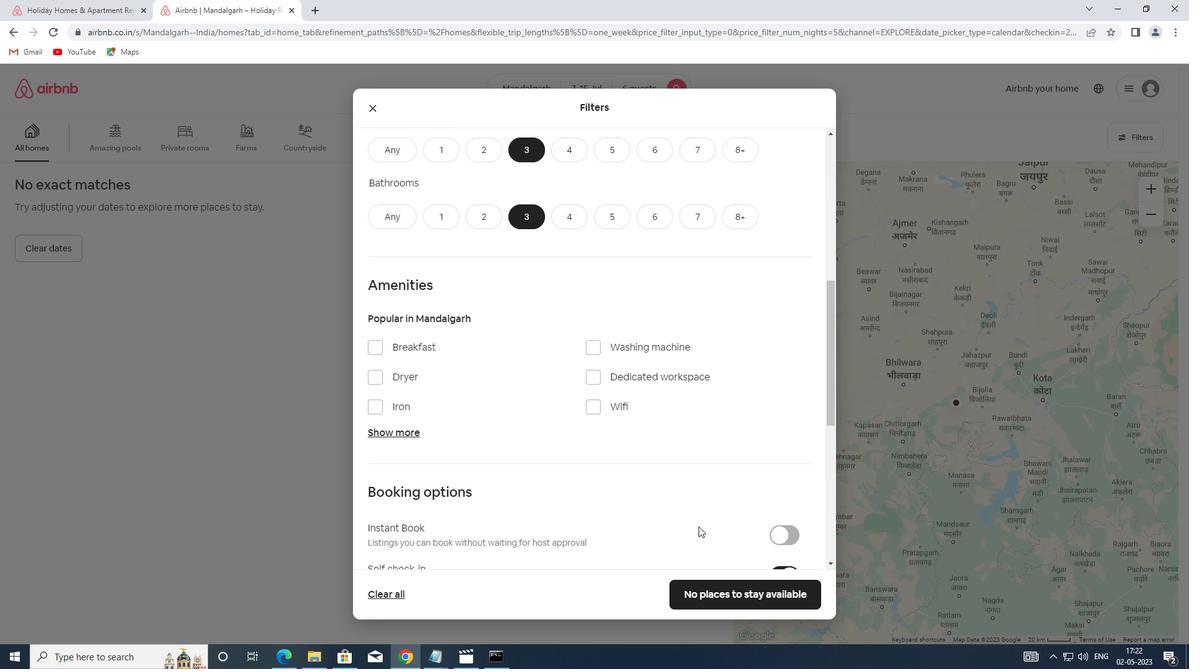 
Action: Mouse scrolled (698, 527) with delta (0, 0)
Screenshot: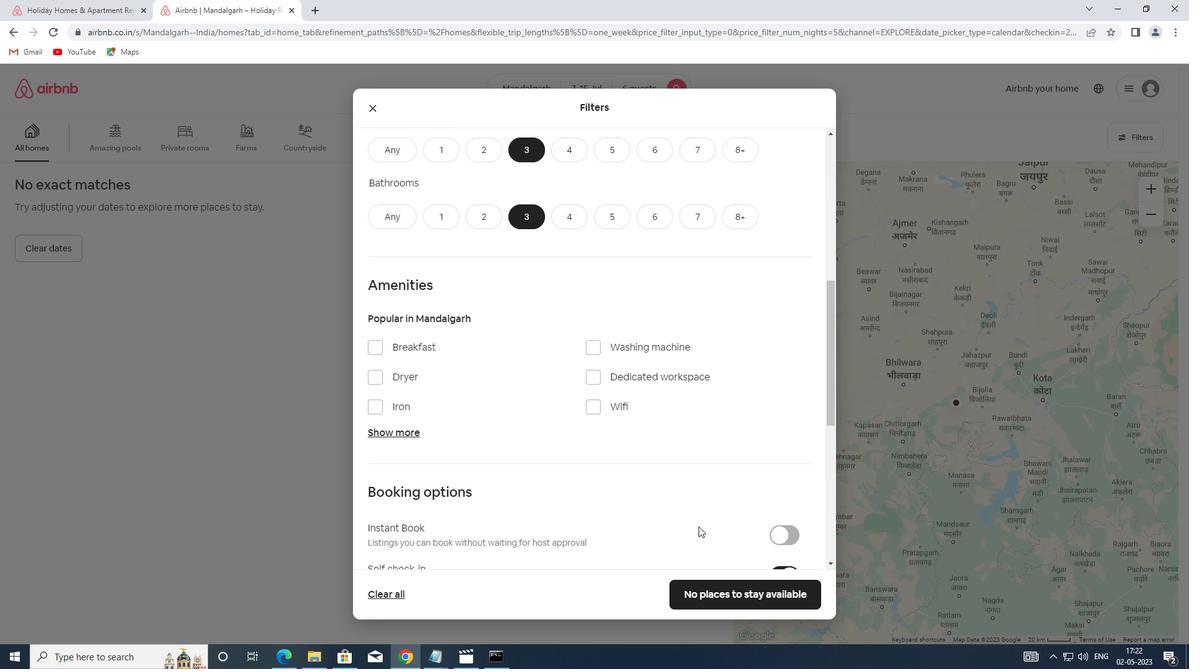 
Action: Mouse moved to (711, 592)
Screenshot: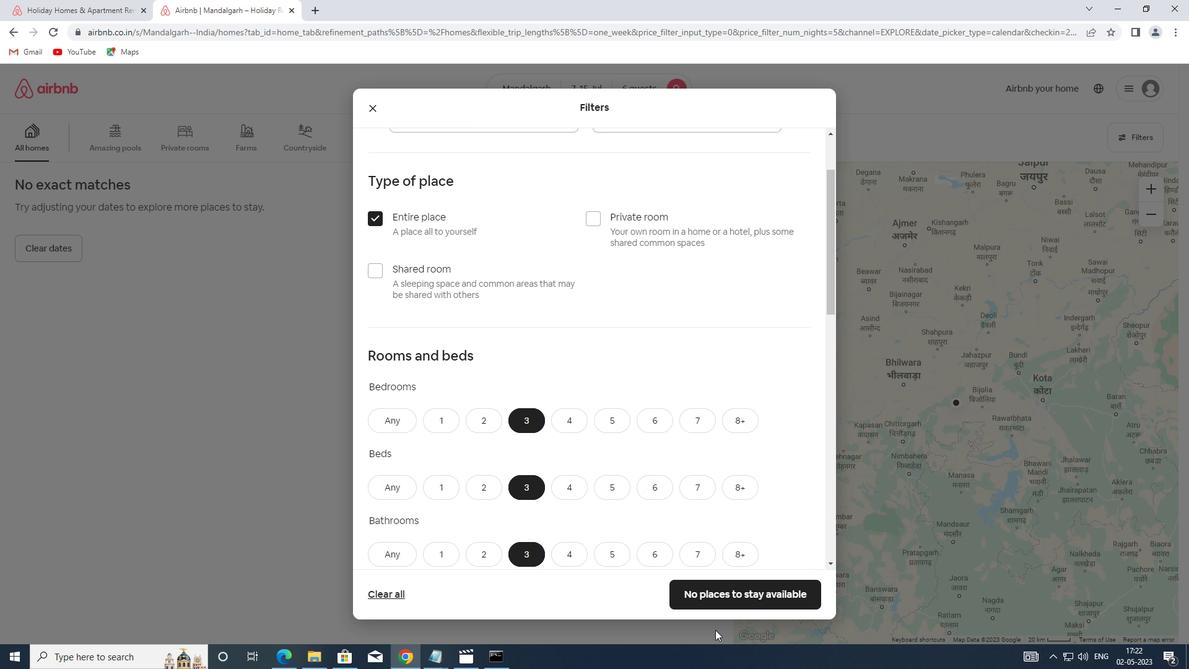 
Action: Mouse pressed left at (711, 592)
Screenshot: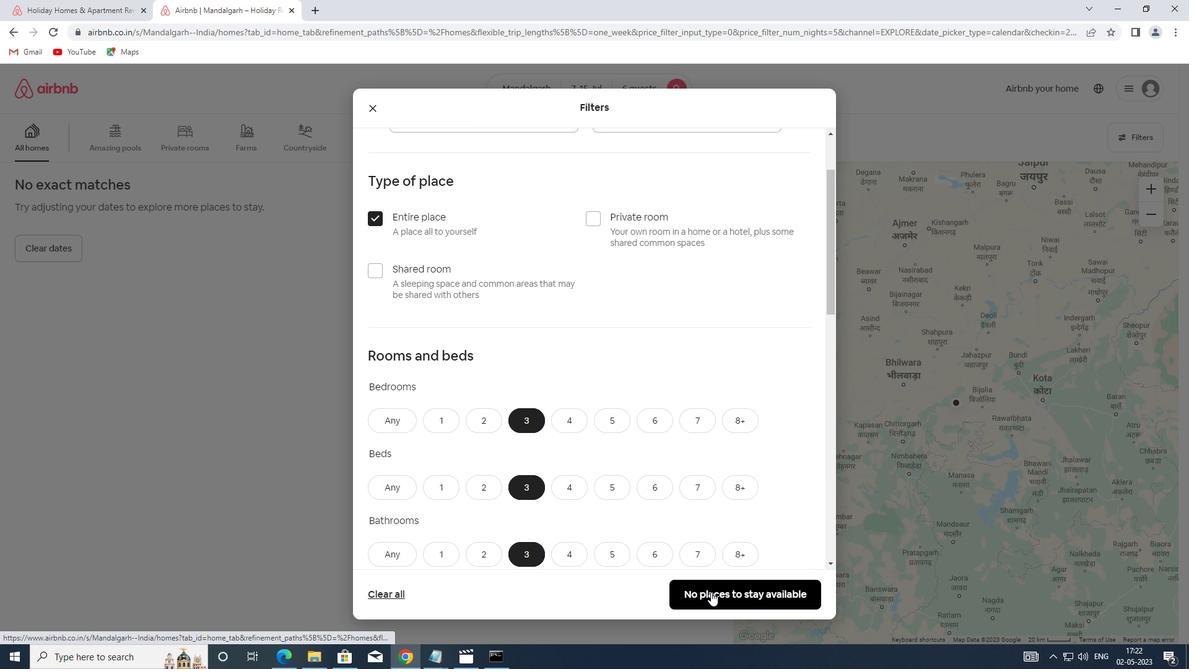 
